 Task: Open a blank worksheet and write heading  Budget GuruAdd Categories in a column and its values below  'Housing, Transportation, Groceries, Utilities, Entertainment, Dining Out, Health, Miscellaneous, Savings & Total. 'Add Budgeted amount in next column and its values below  $1,500, $300, $400, $200, $150, $250, $100, $200, $500 & $4,600. Add Actual amountin next column and its values below   $1,400, $280, $420, $180, $170, $230, $120, $180, $520 & $4,500. Add Difference in next column and its values below  -$100, -$20, +$20, -$20, +$20, -$20, +$20, -$20, +$20 & -$100Save page Attendance Tracking Sheet
Action: Mouse moved to (140, 109)
Screenshot: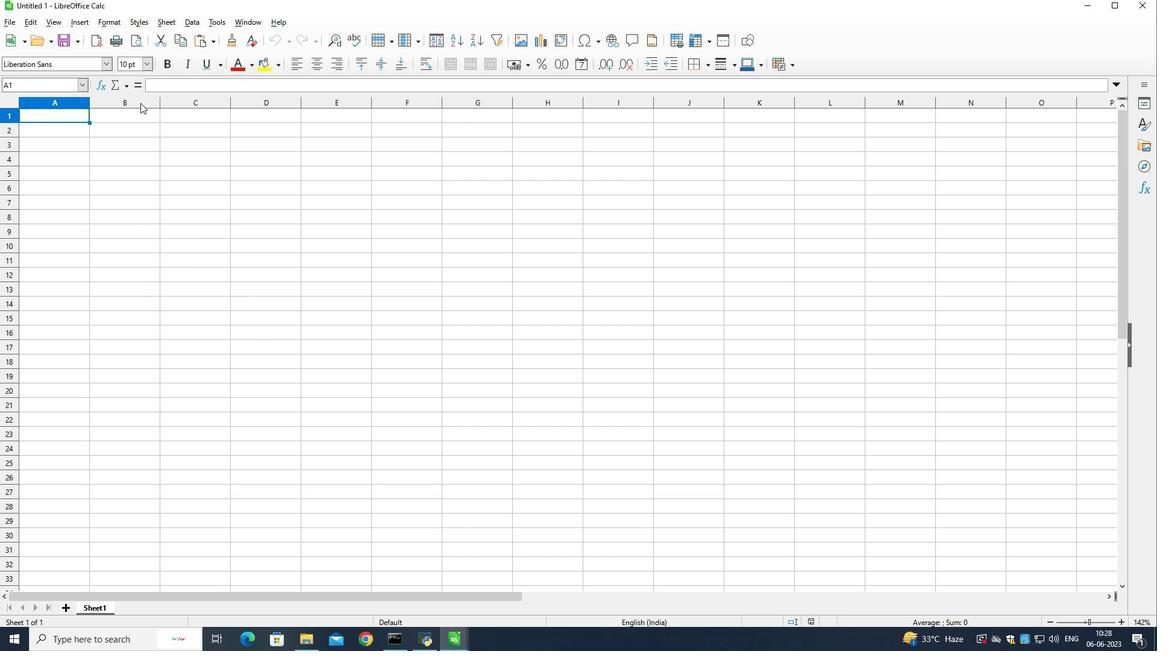 
Action: Mouse pressed left at (140, 109)
Screenshot: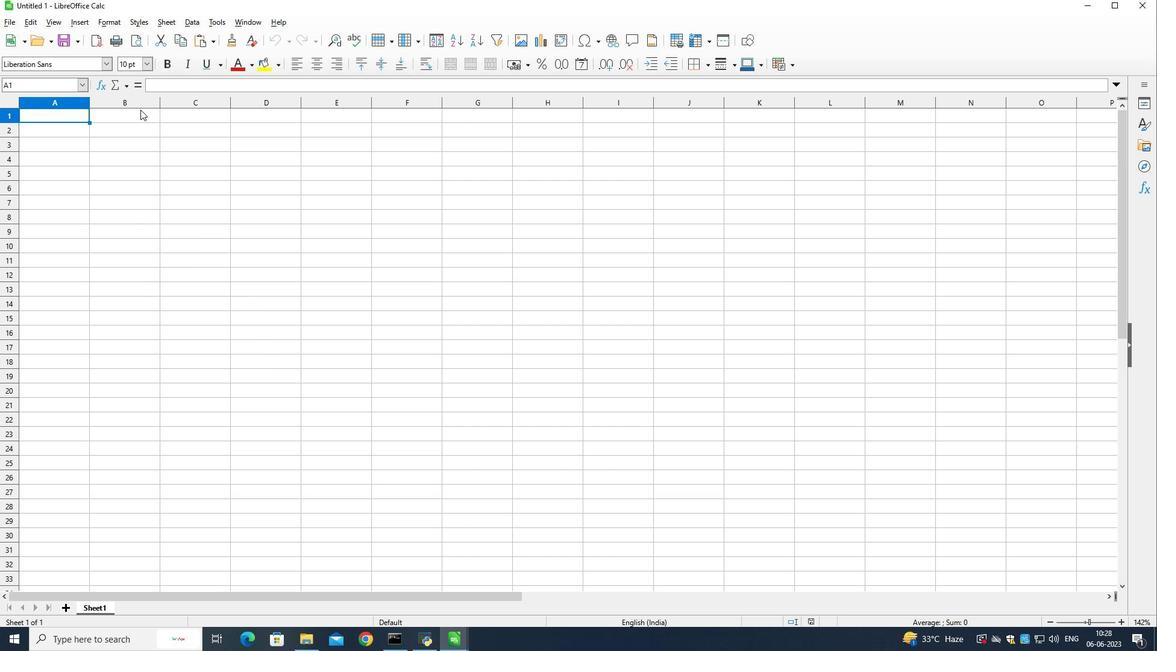 
Action: Mouse moved to (182, 203)
Screenshot: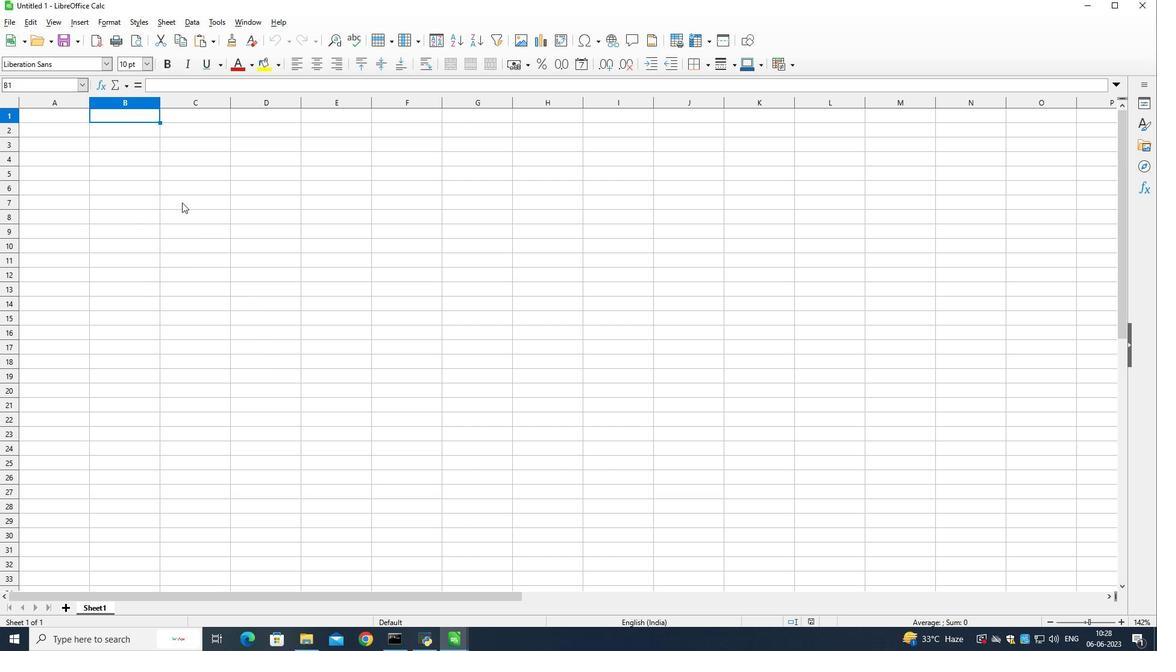 
Action: Key pressed <Key.shift>Budget<Key.space><Key.shift>Guru<Key.down><Key.left><Key.shift>Categories<Key.down><Key.shift>Housing<Key.down><Key.shift>Transportation<Key.down><Key.shift>Groceries<Key.down><Key.shift>Utilities<Key.down><Key.shift>Entertainment<Key.down><Key.shift><Key.shift>Dining<Key.space><Key.shift>Out<Key.down><Key.shift>Health<Key.down><Key.shift>Miscellaneous<Key.down><Key.shift>Saving<Key.down><Key.shift><Key.shift>Total
Screenshot: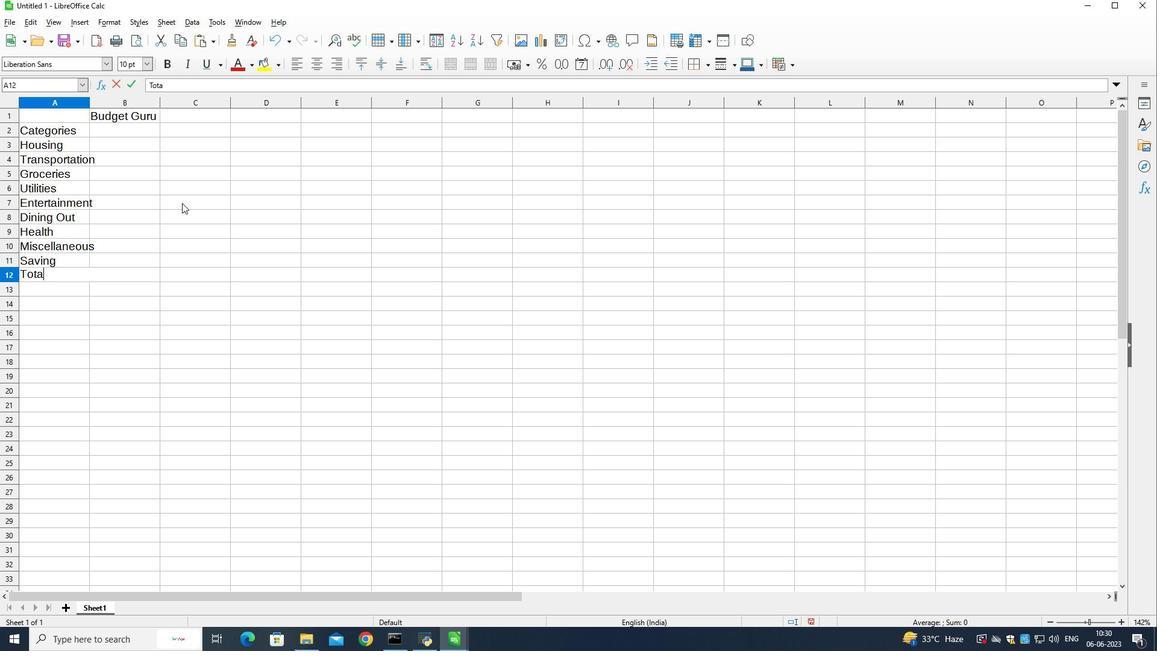
Action: Mouse moved to (49, 99)
Screenshot: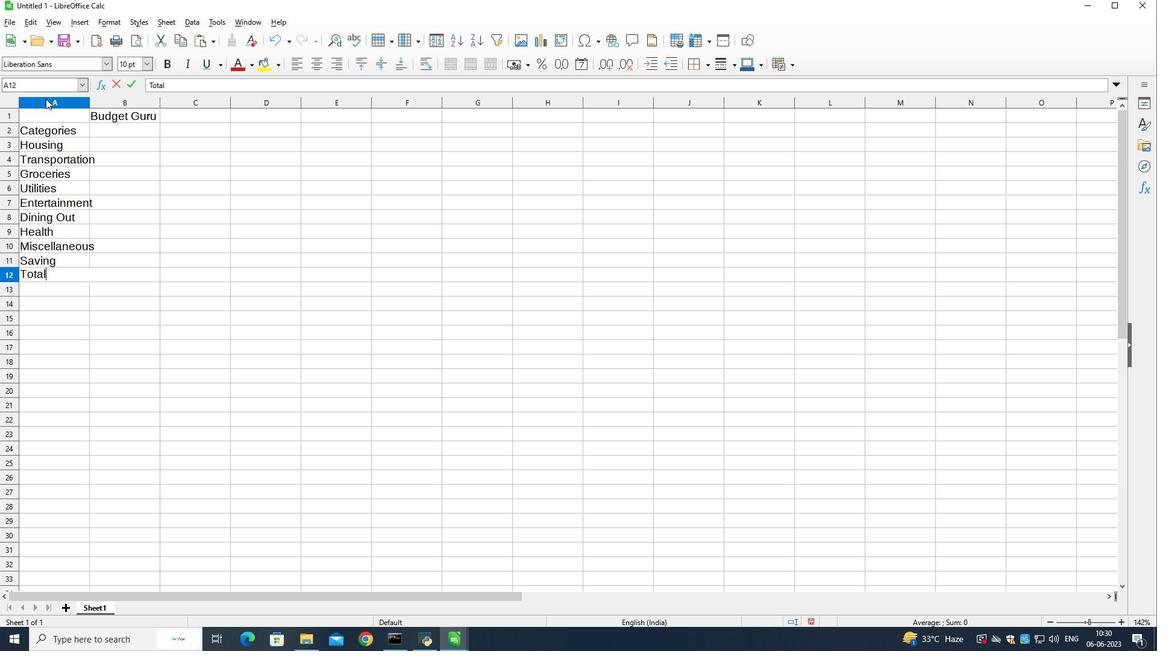 
Action: Mouse pressed left at (49, 99)
Screenshot: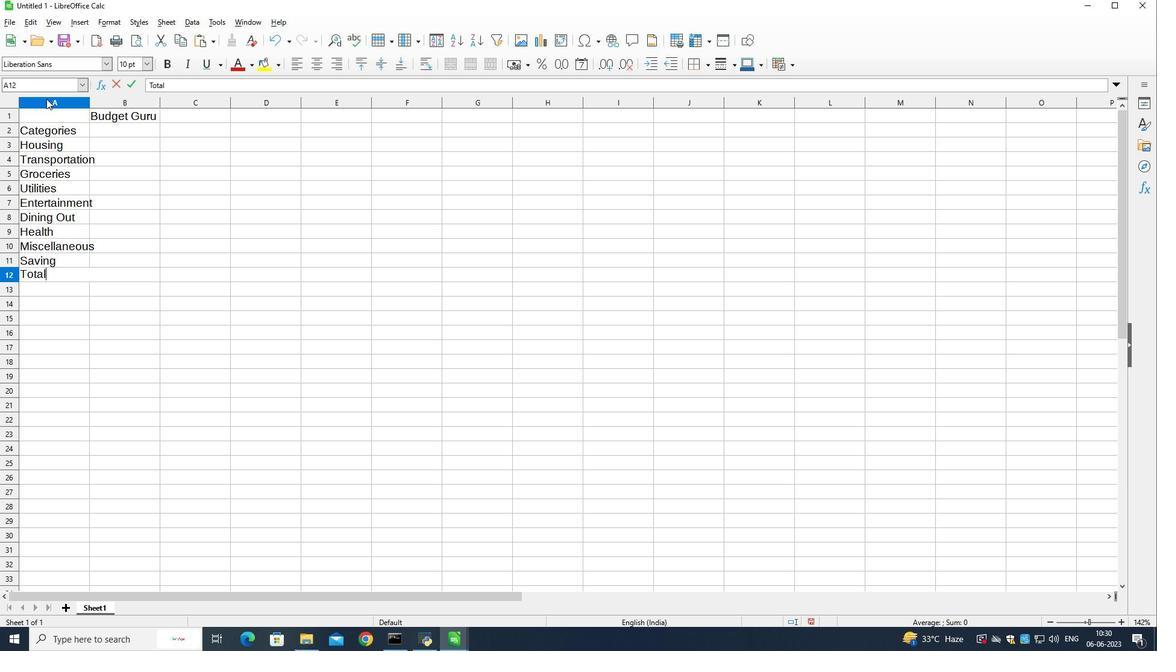 
Action: Mouse moved to (90, 101)
Screenshot: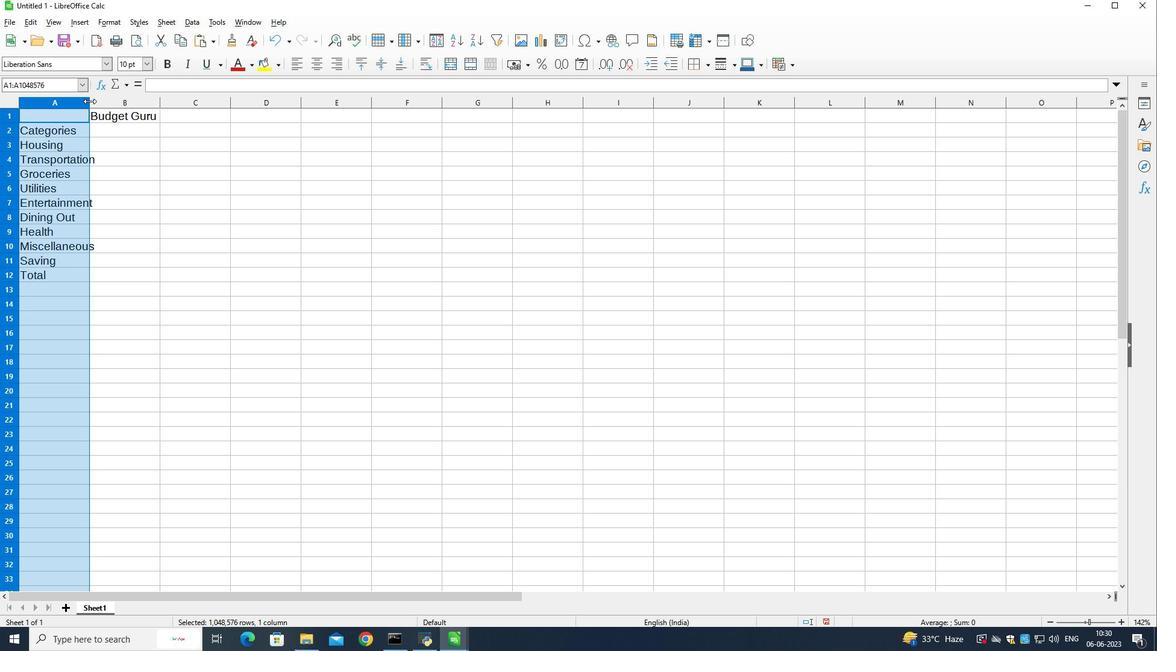 
Action: Mouse pressed left at (90, 101)
Screenshot: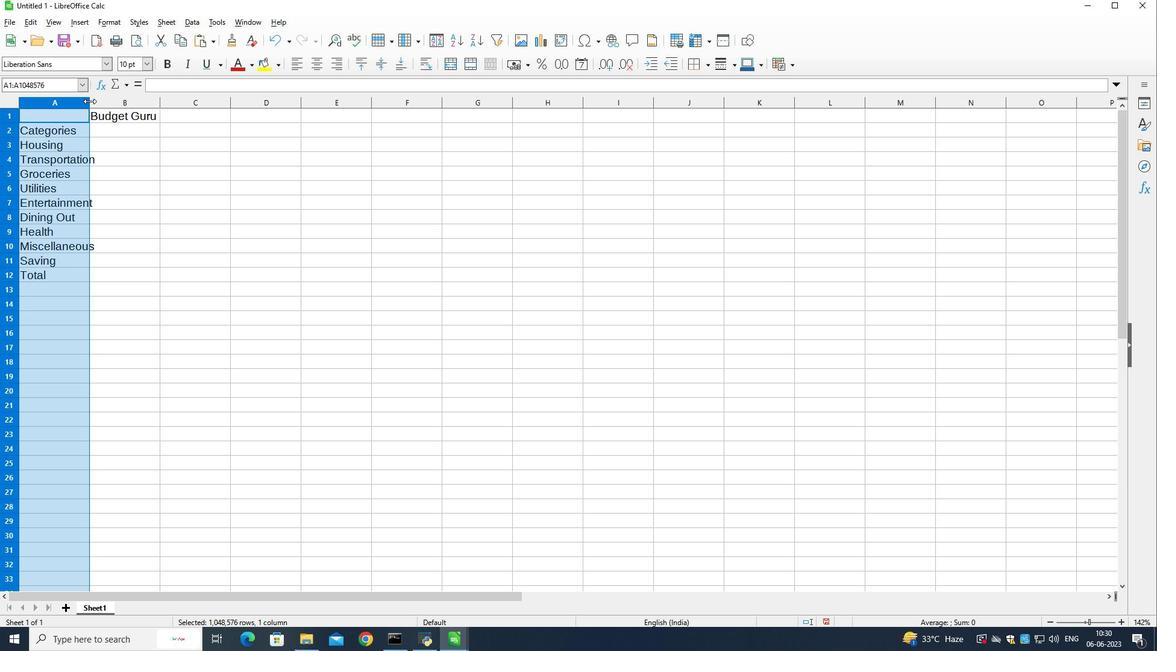 
Action: Mouse moved to (121, 133)
Screenshot: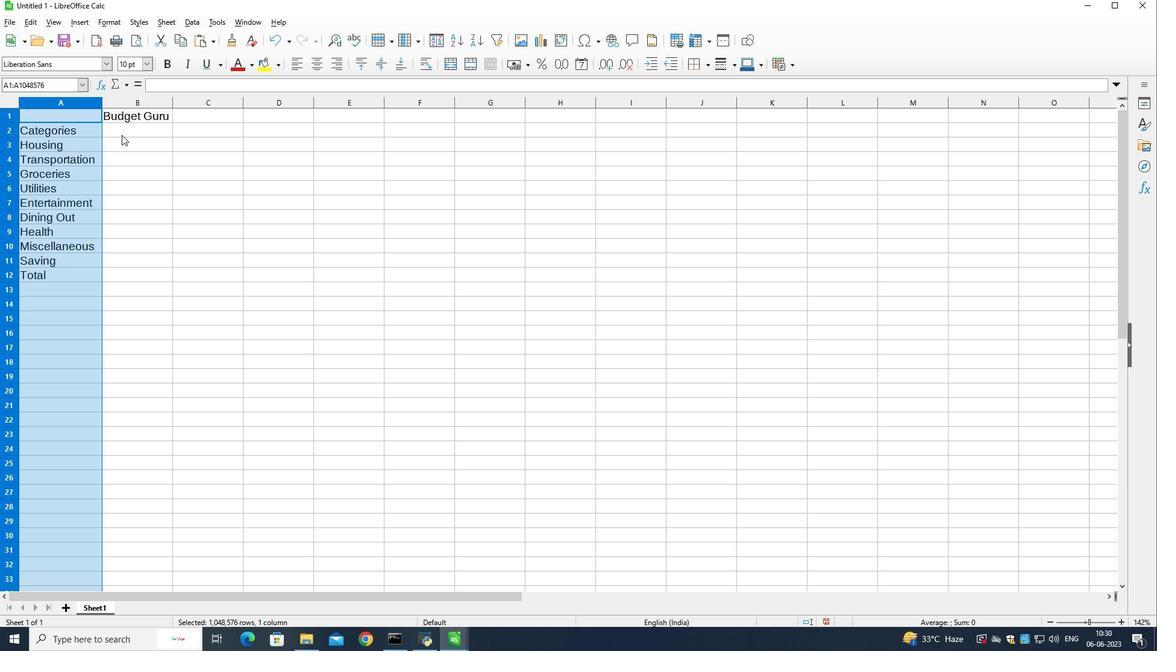 
Action: Mouse pressed left at (121, 133)
Screenshot: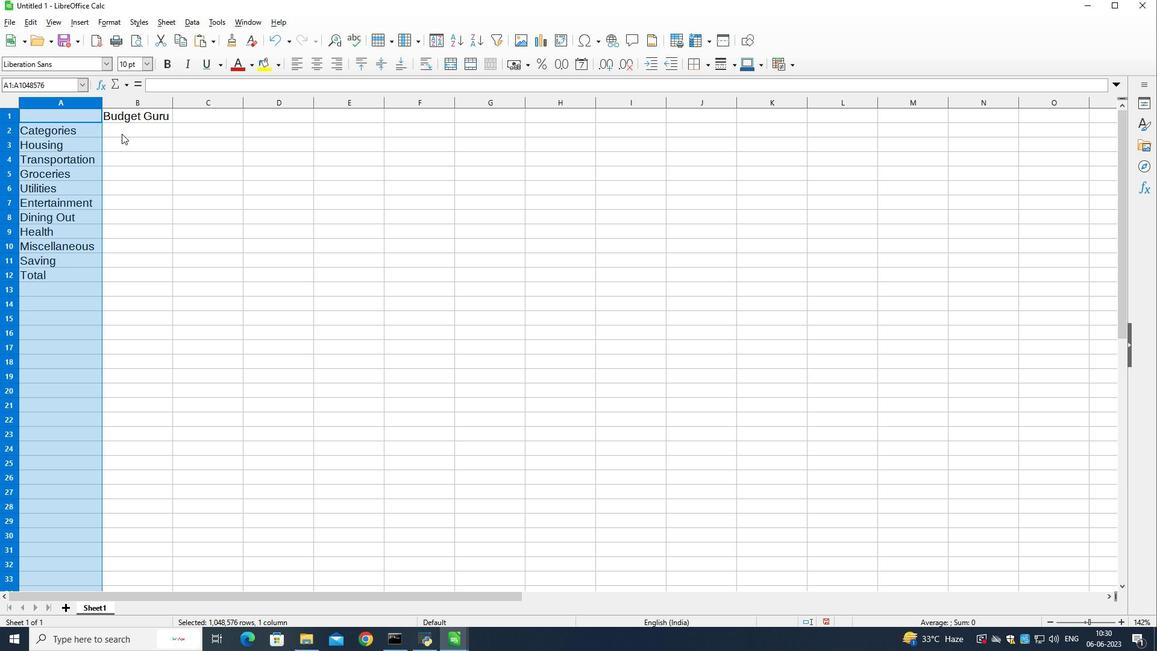 
Action: Mouse moved to (332, 259)
Screenshot: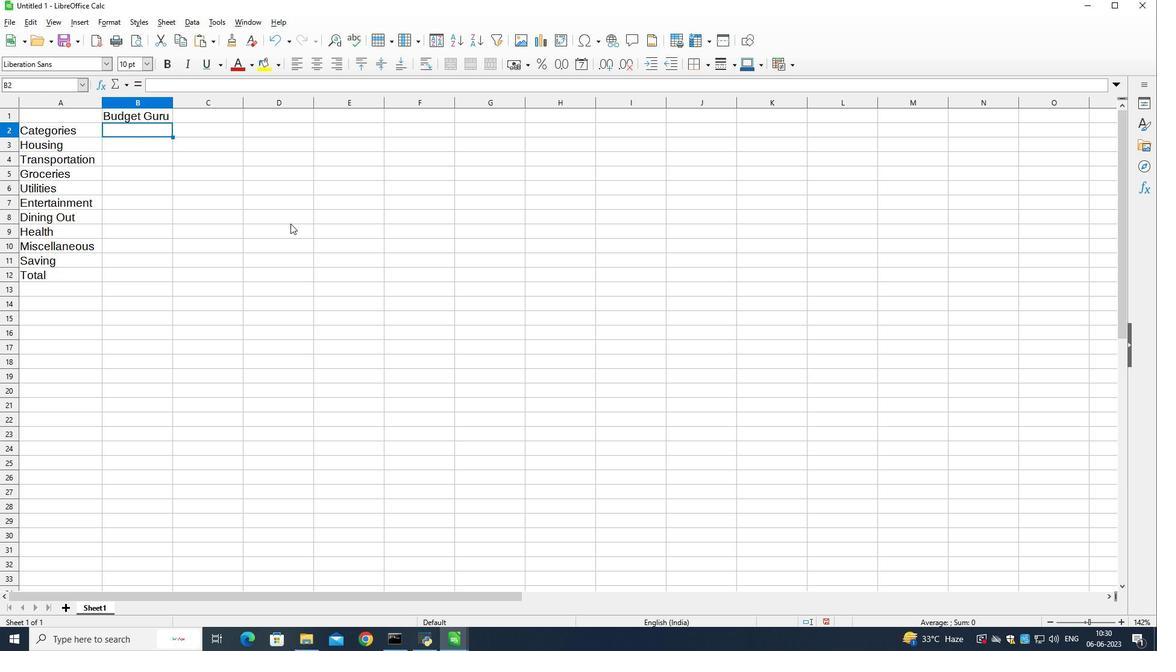 
Action: Key pressed <Key.shift>Budgeted<Key.space><Key.shift>Amount<Key.down><Key.shift><Key.shift><Key.shift><Key.shift>$1500<Key.down><Key.shift>$300<Key.down><Key.shift>$400<Key.down><Key.shift>$200<Key.down><Key.shift>$150<Key.backspace><Key.down><Key.shift>$100<Key.down><Key.shift>$200<Key.down><Key.shift>$500<Key.down><Key.shift>$4600<Key.backspace><Key.backspace><Key.backspace><Key.backspace>500<Key.down><Key.shift>$4600
Screenshot: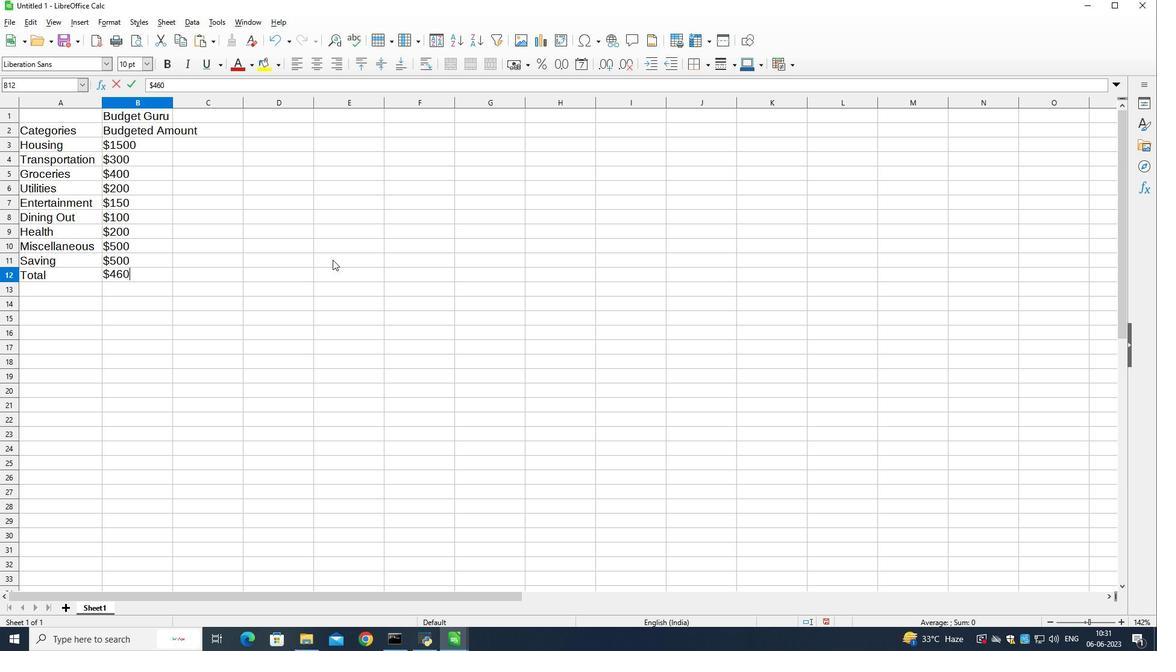 
Action: Mouse moved to (141, 213)
Screenshot: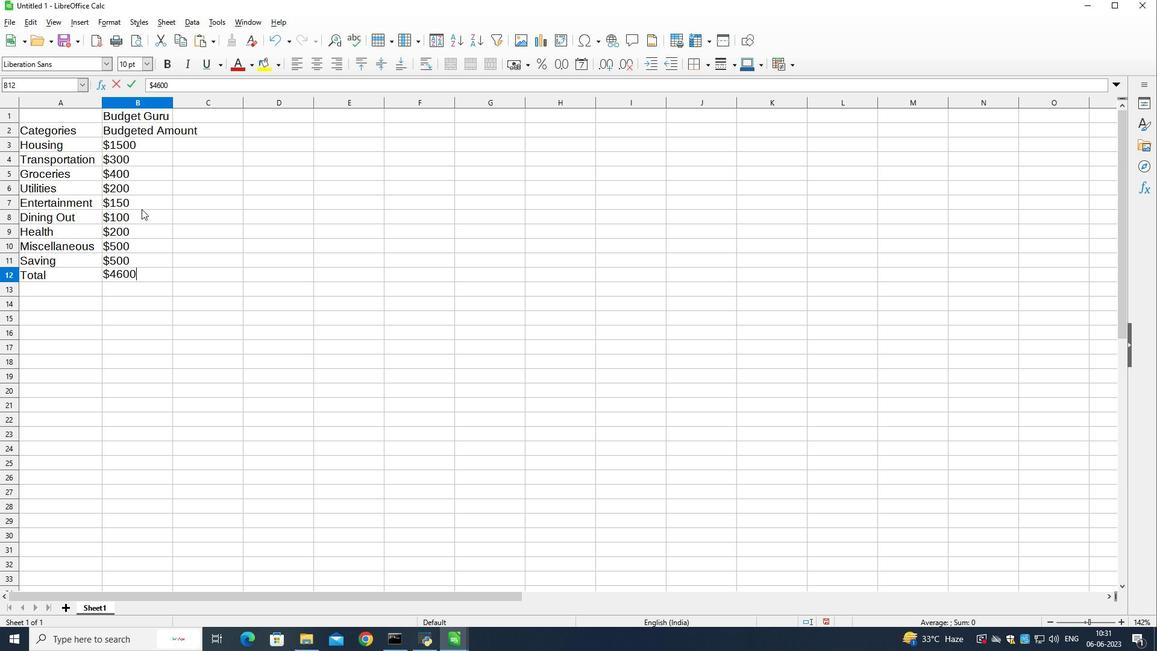 
Action: Mouse pressed left at (141, 213)
Screenshot: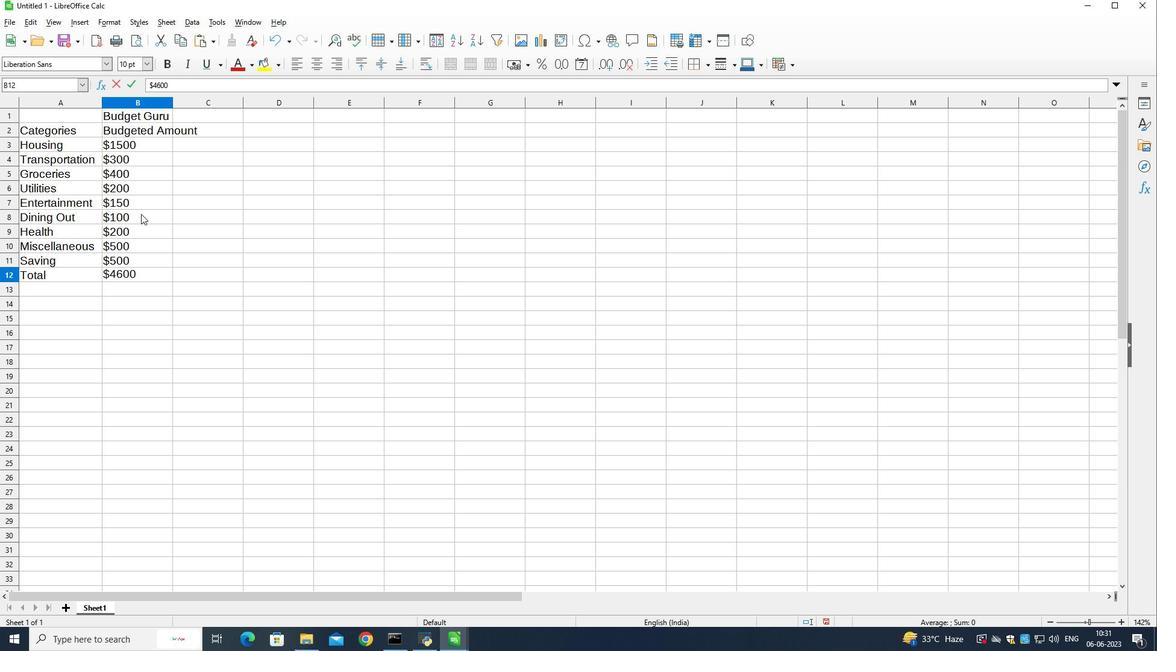 
Action: Mouse pressed left at (141, 213)
Screenshot: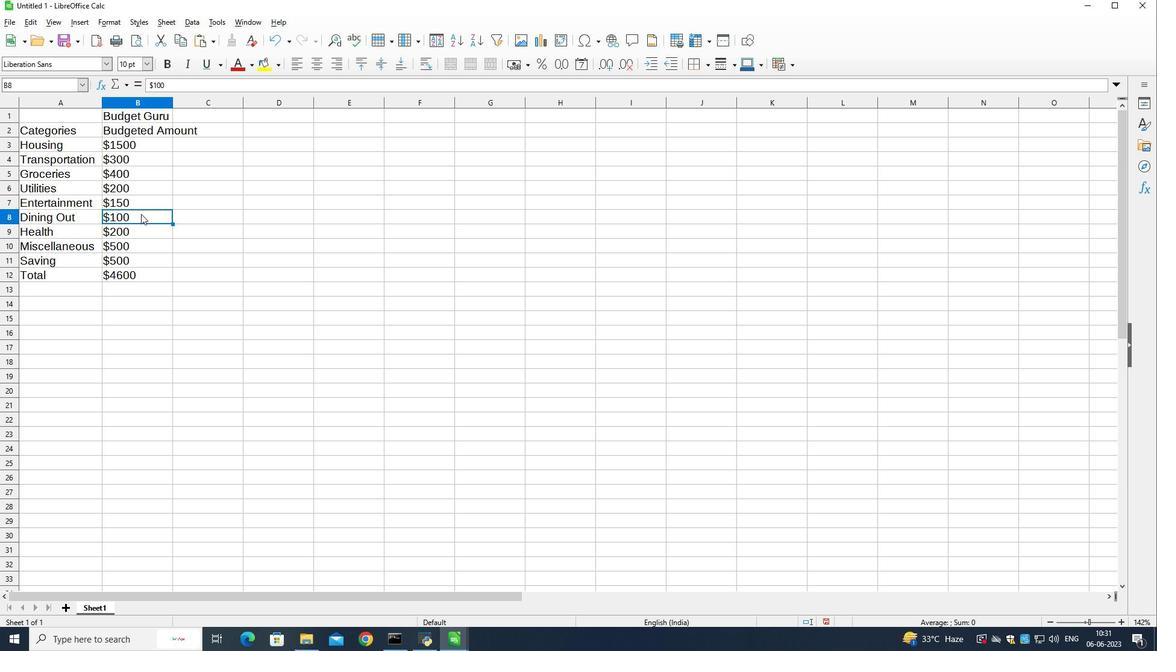 
Action: Mouse pressed left at (141, 213)
Screenshot: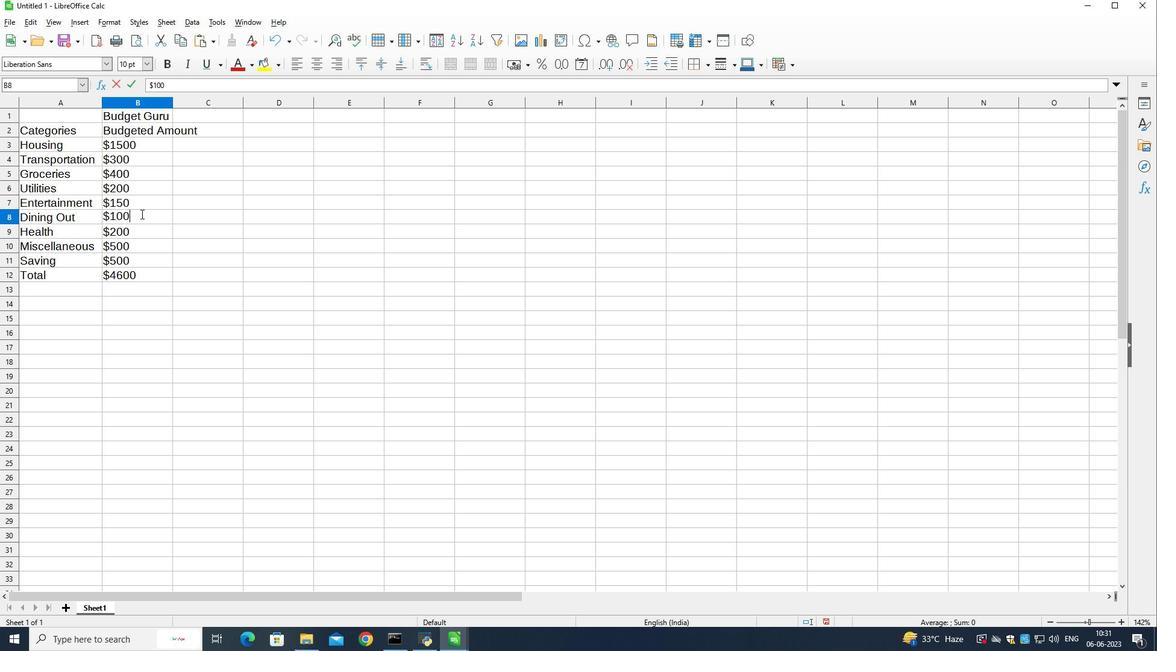 
Action: Mouse pressed left at (141, 213)
Screenshot: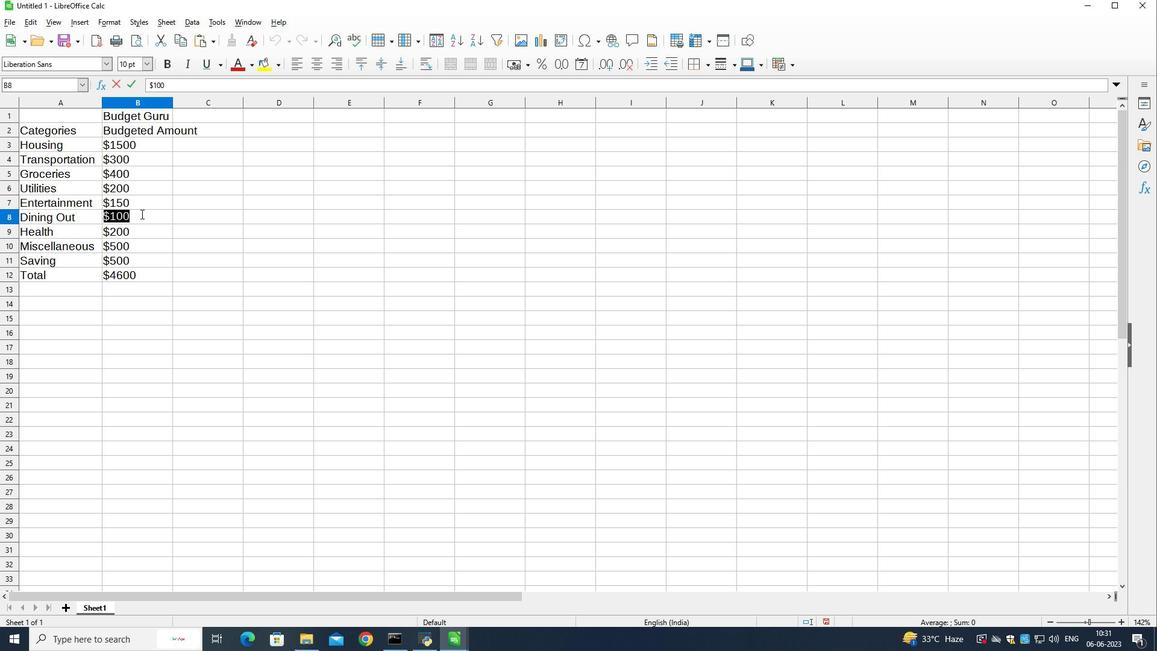 
Action: Key pressed <Key.backspace><Key.backspace><Key.backspace>5<Key.backspace>250
Screenshot: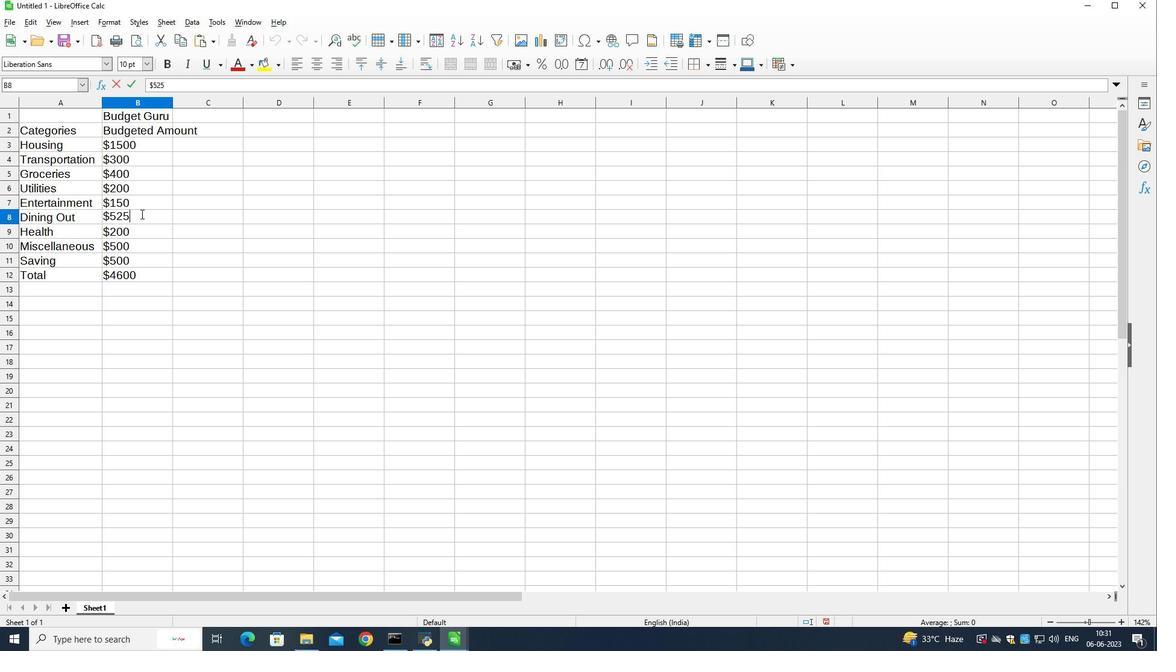 
Action: Mouse moved to (135, 231)
Screenshot: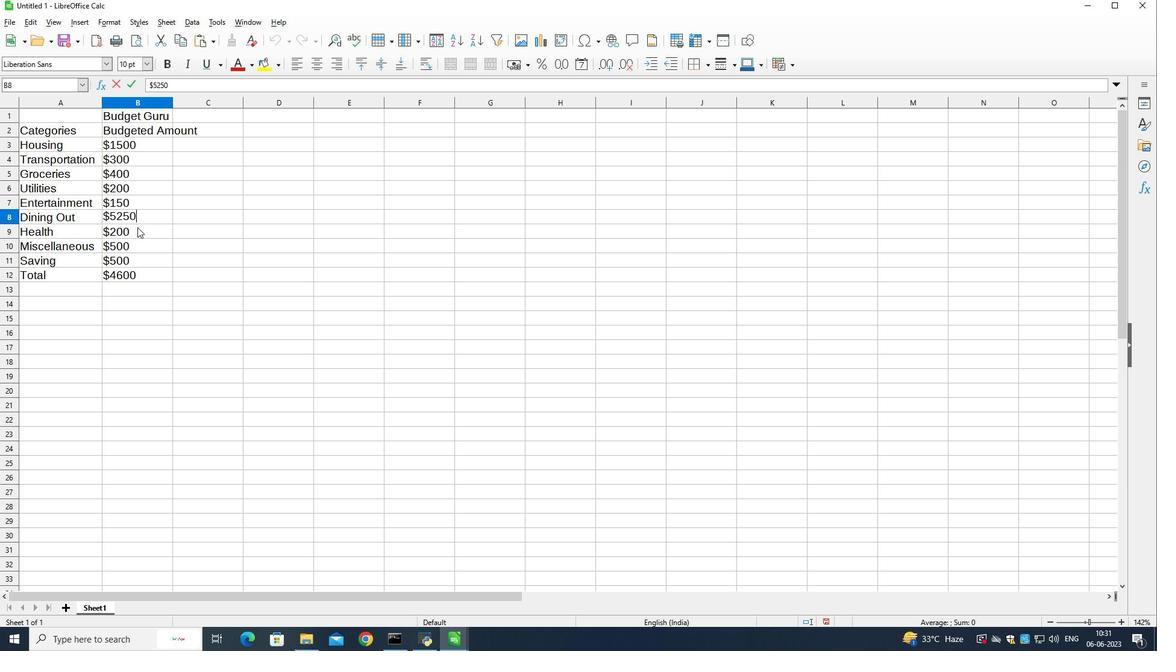 
Action: Mouse pressed left at (135, 231)
Screenshot: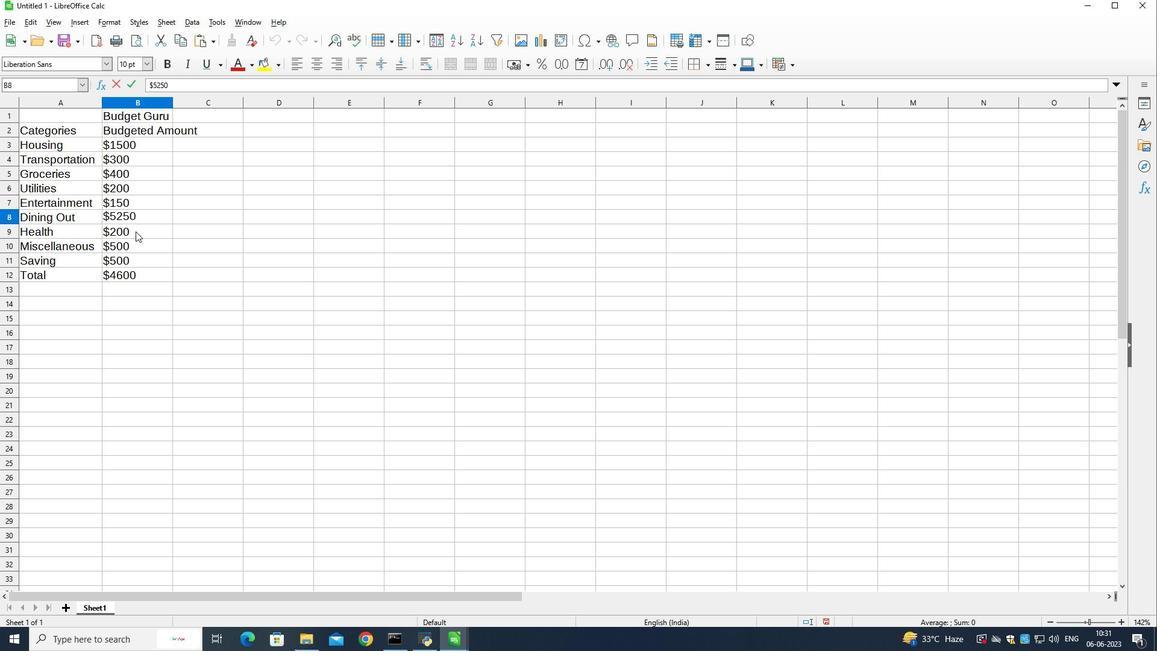 
Action: Mouse pressed left at (135, 231)
Screenshot: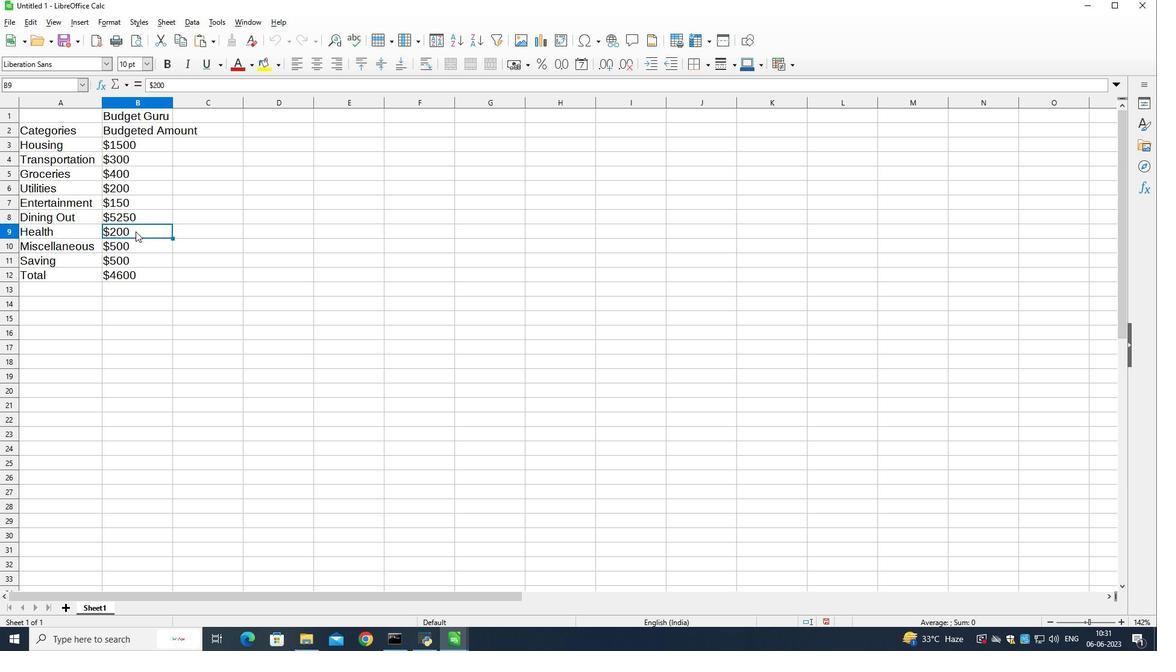 
Action: Mouse pressed left at (135, 231)
Screenshot: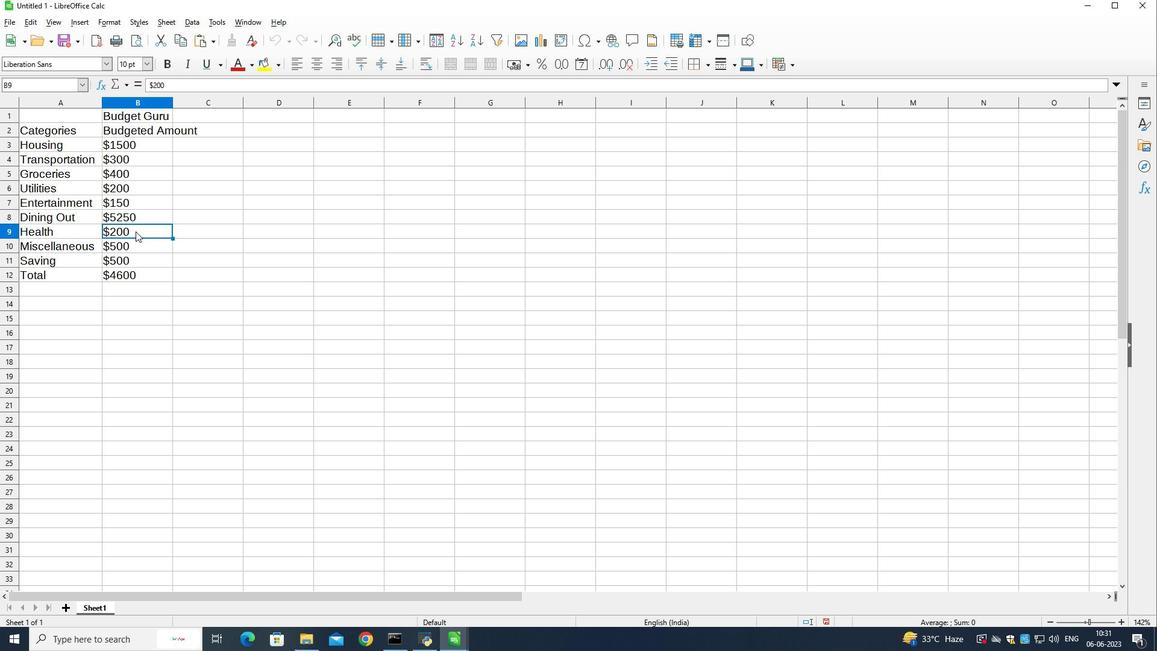 
Action: Mouse pressed left at (135, 231)
Screenshot: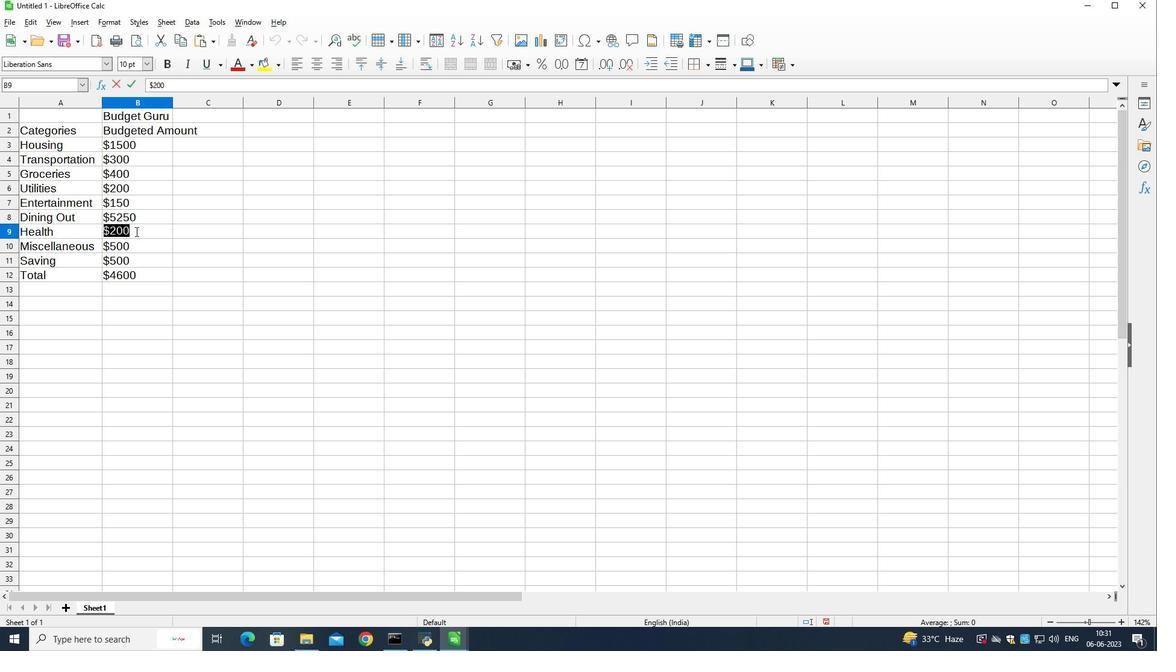 
Action: Key pressed <Key.left><Key.left><Key.backspace>1
Screenshot: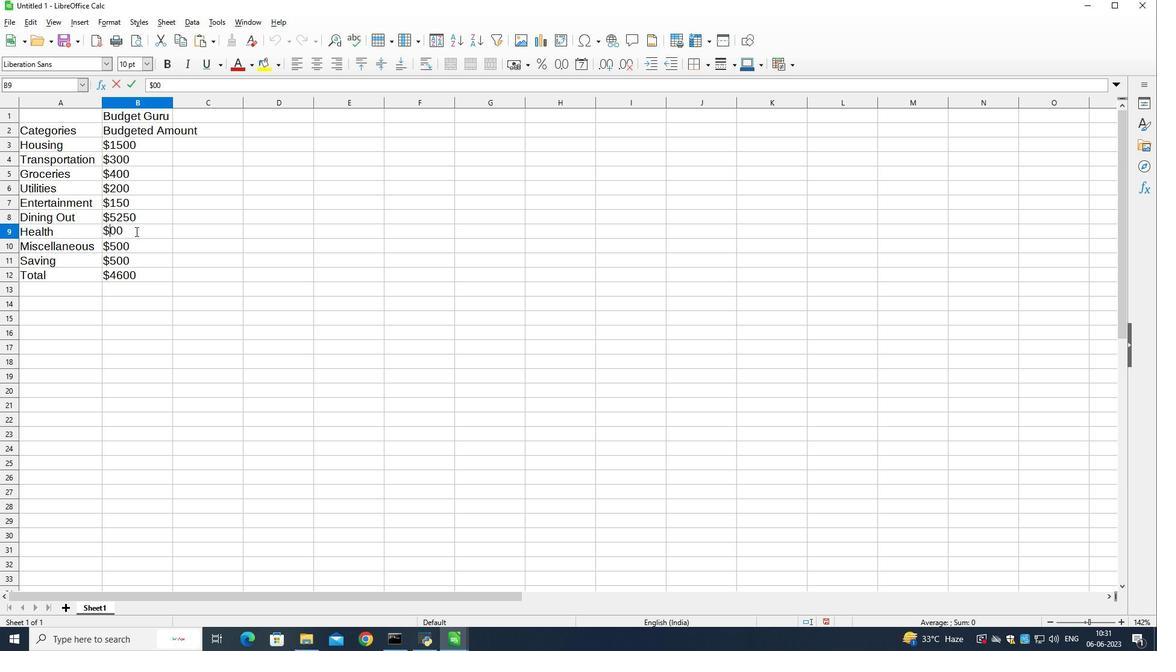 
Action: Mouse moved to (144, 242)
Screenshot: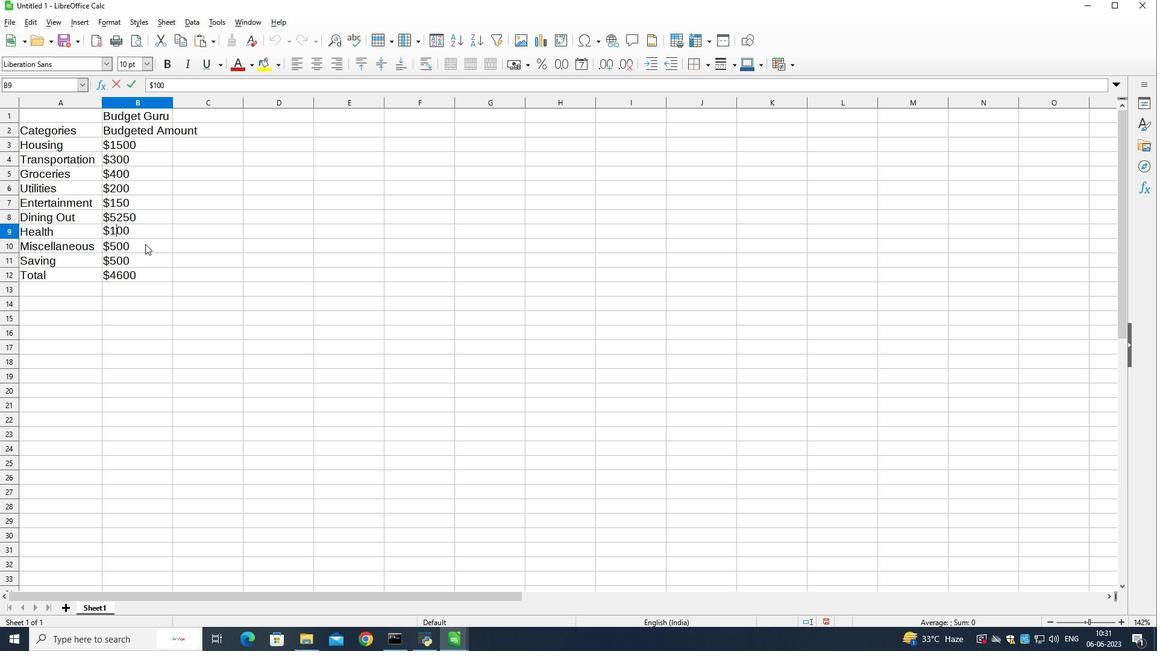 
Action: Mouse pressed left at (144, 242)
Screenshot: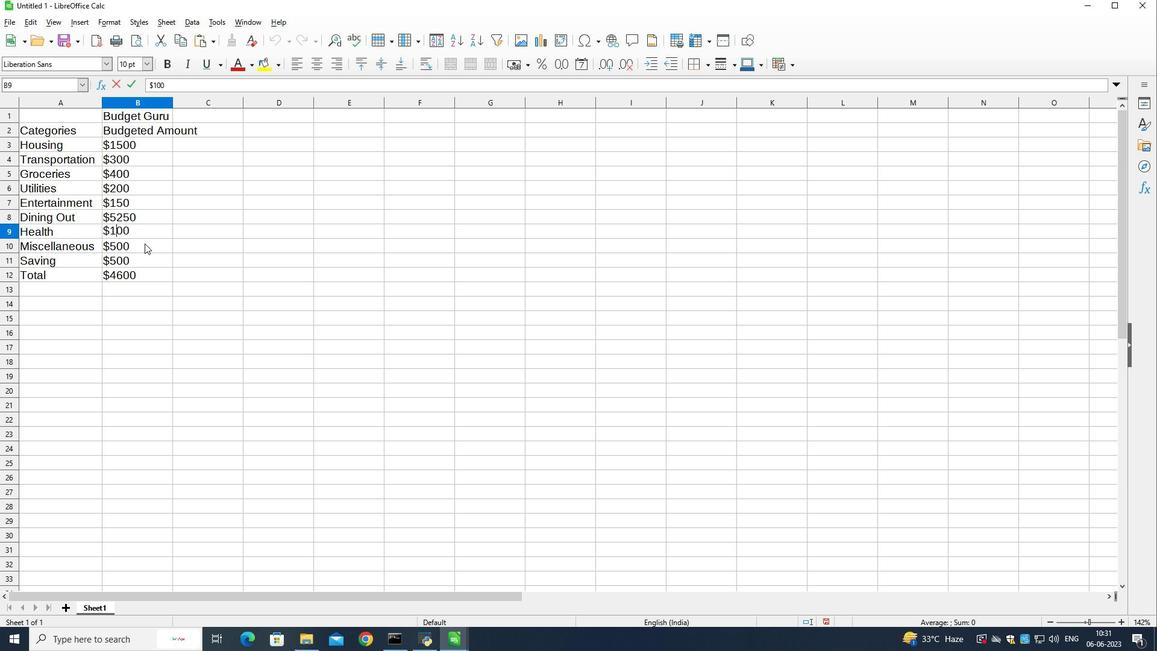 
Action: Mouse pressed left at (144, 242)
Screenshot: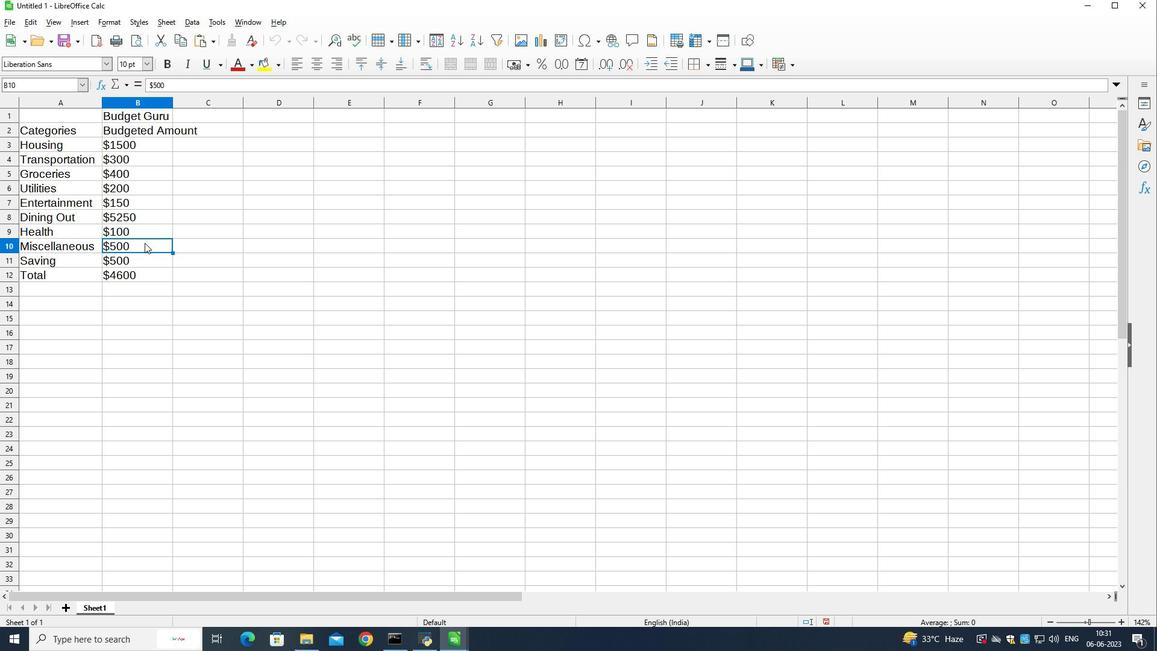 
Action: Mouse pressed left at (144, 242)
Screenshot: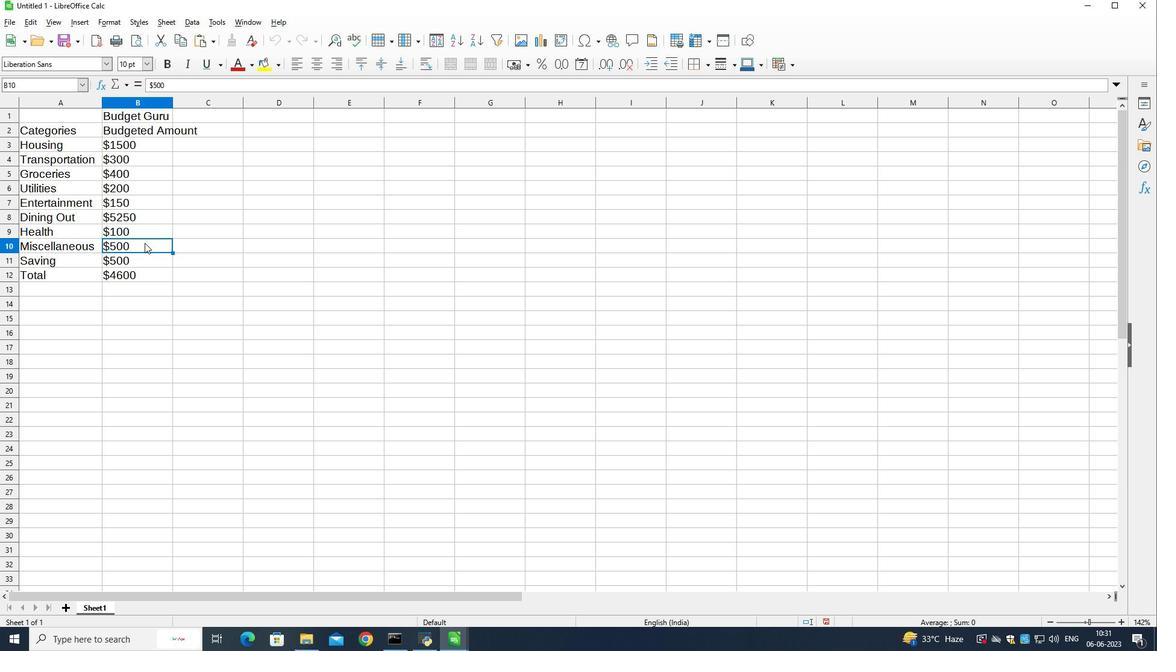 
Action: Mouse moved to (142, 242)
Screenshot: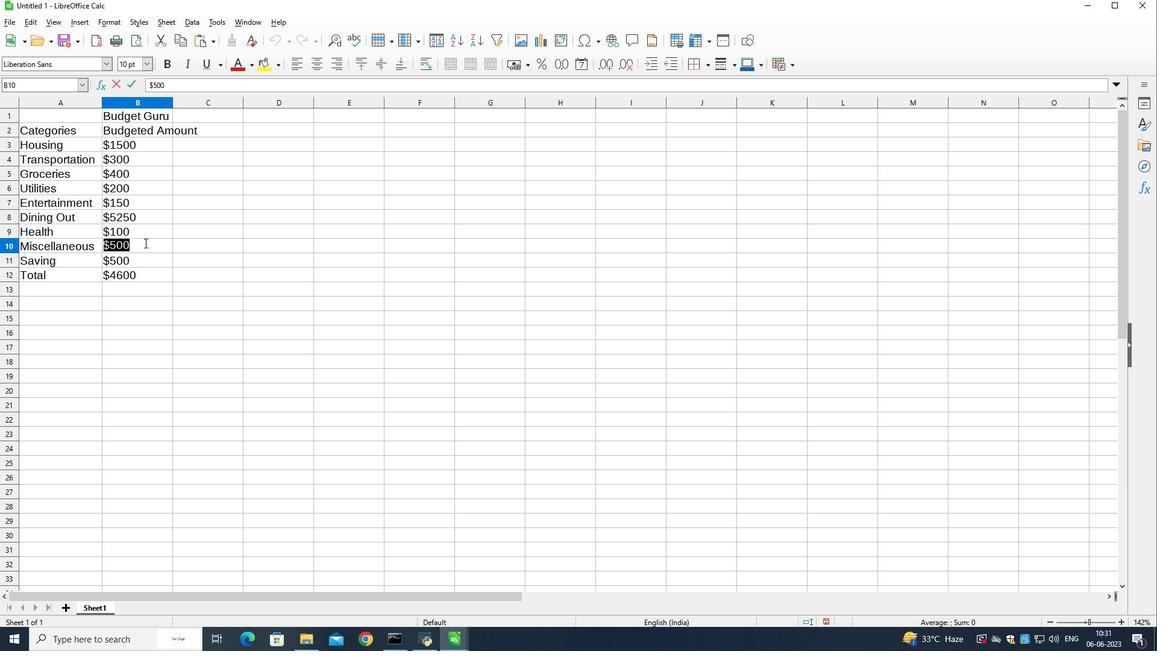 
Action: Mouse pressed left at (142, 242)
Screenshot: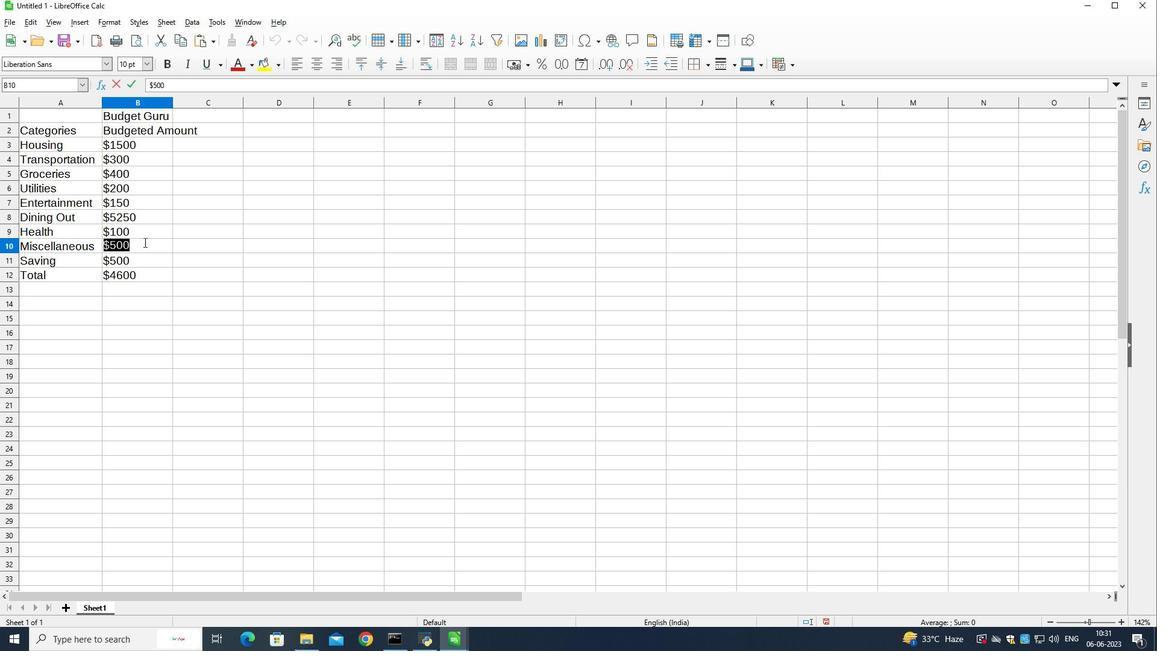 
Action: Key pressed <Key.left><Key.left><Key.backspace>2
Screenshot: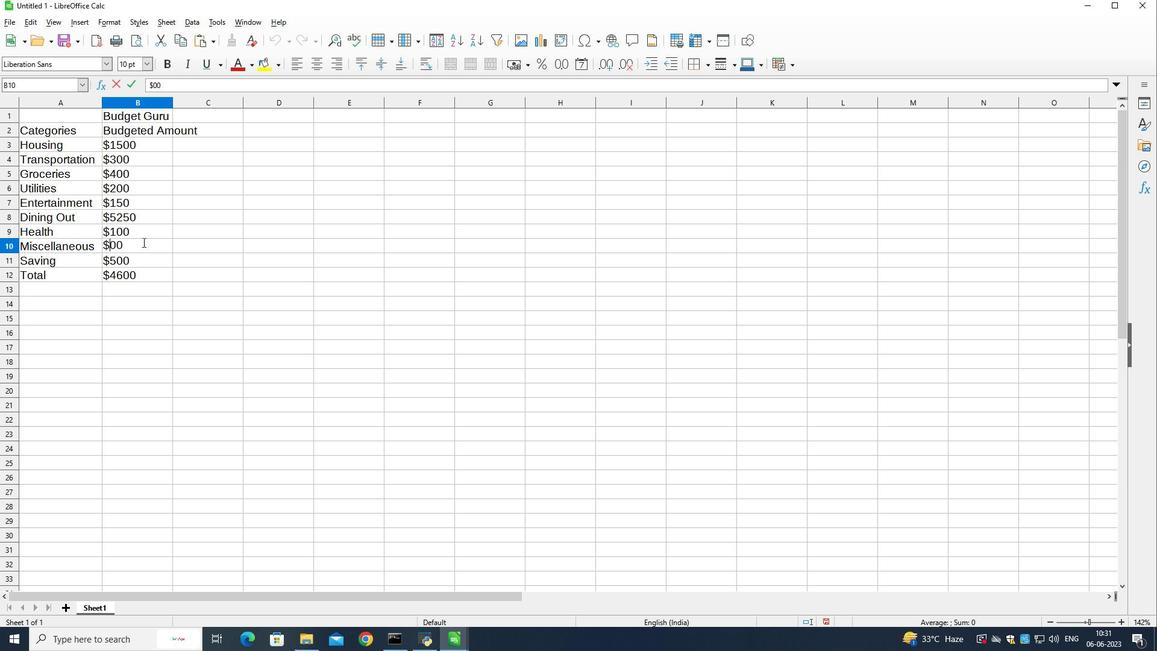 
Action: Mouse moved to (147, 98)
Screenshot: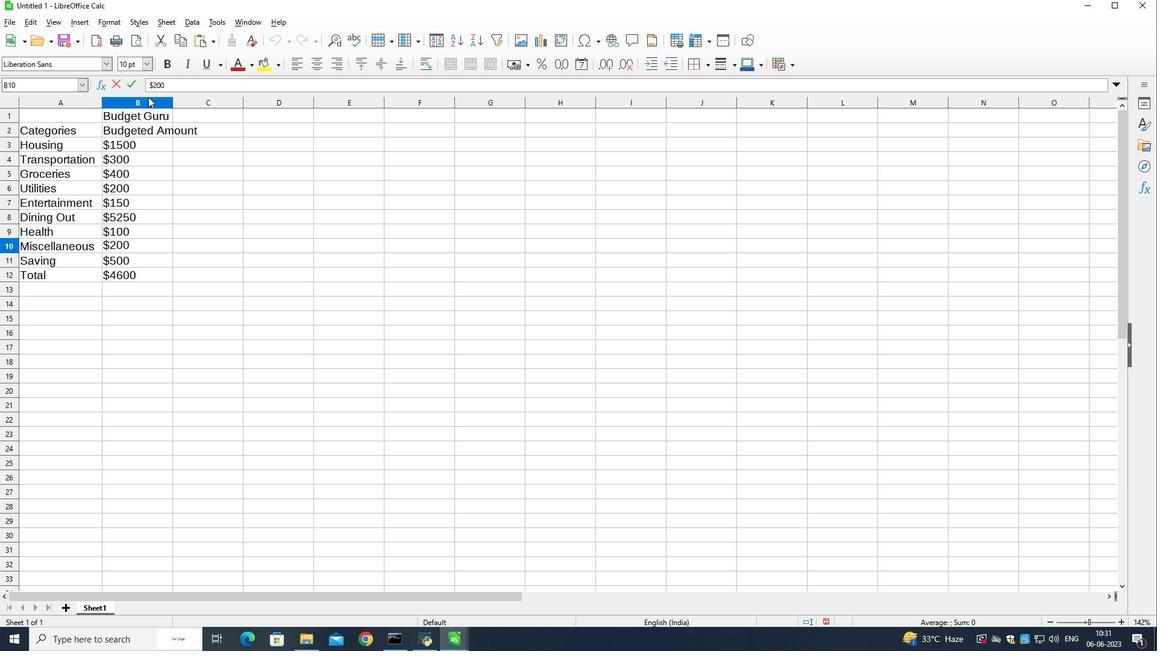 
Action: Mouse pressed left at (147, 98)
Screenshot: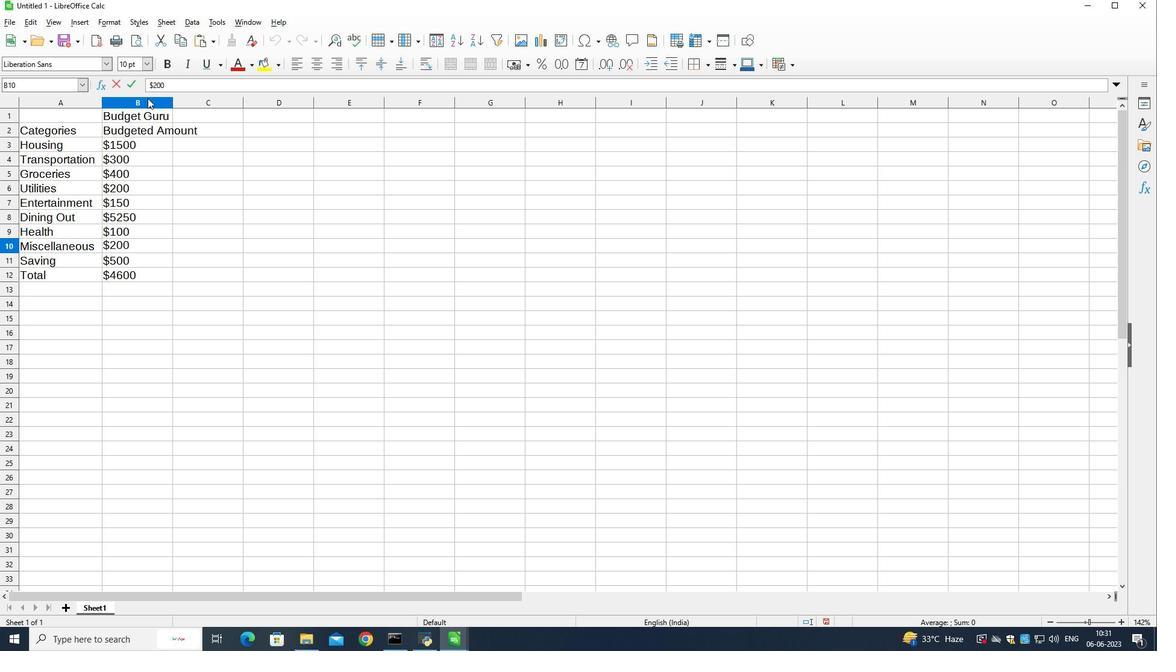 
Action: Mouse moved to (171, 100)
Screenshot: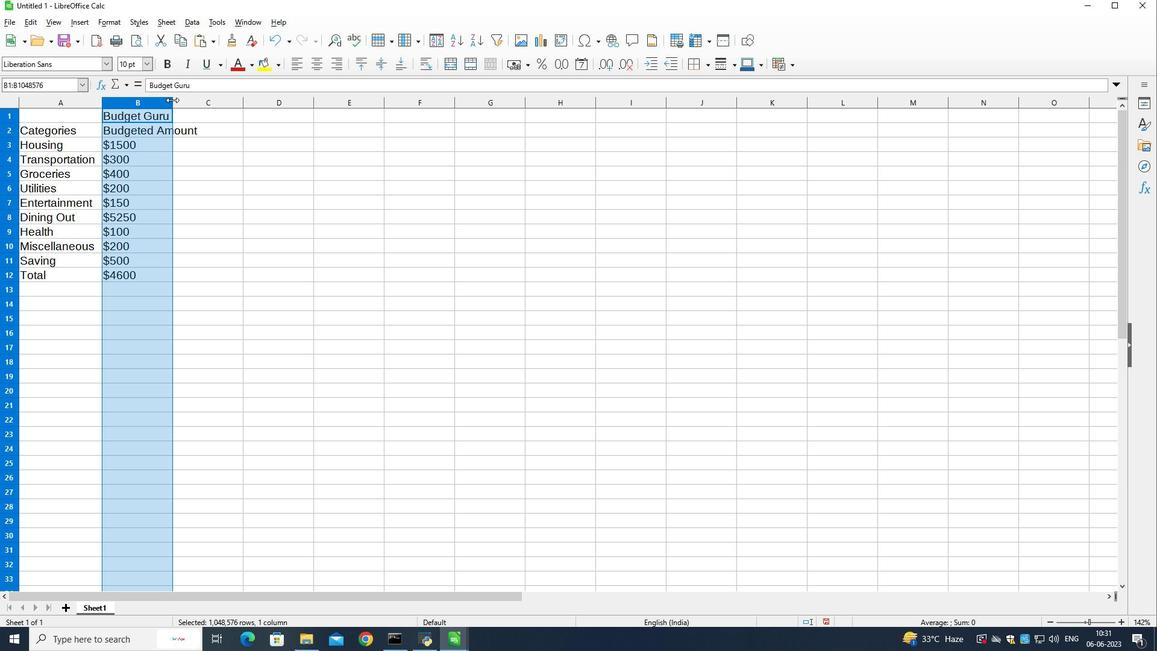 
Action: Mouse pressed left at (171, 100)
Screenshot: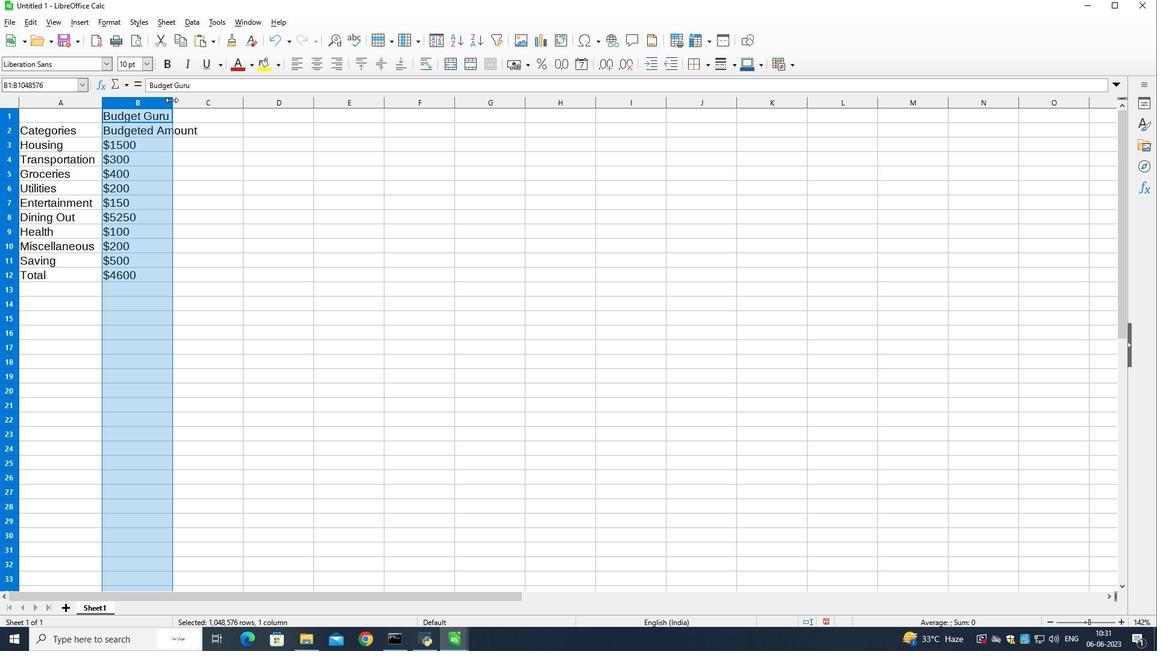 
Action: Mouse moved to (215, 132)
Screenshot: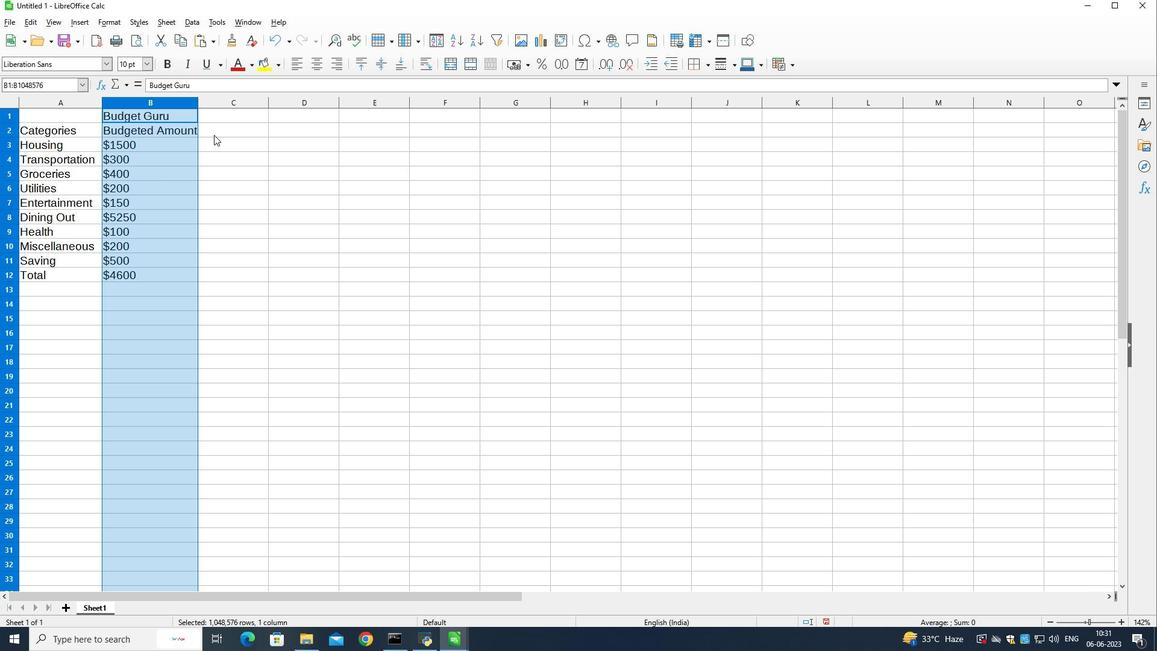 
Action: Mouse pressed left at (215, 132)
Screenshot: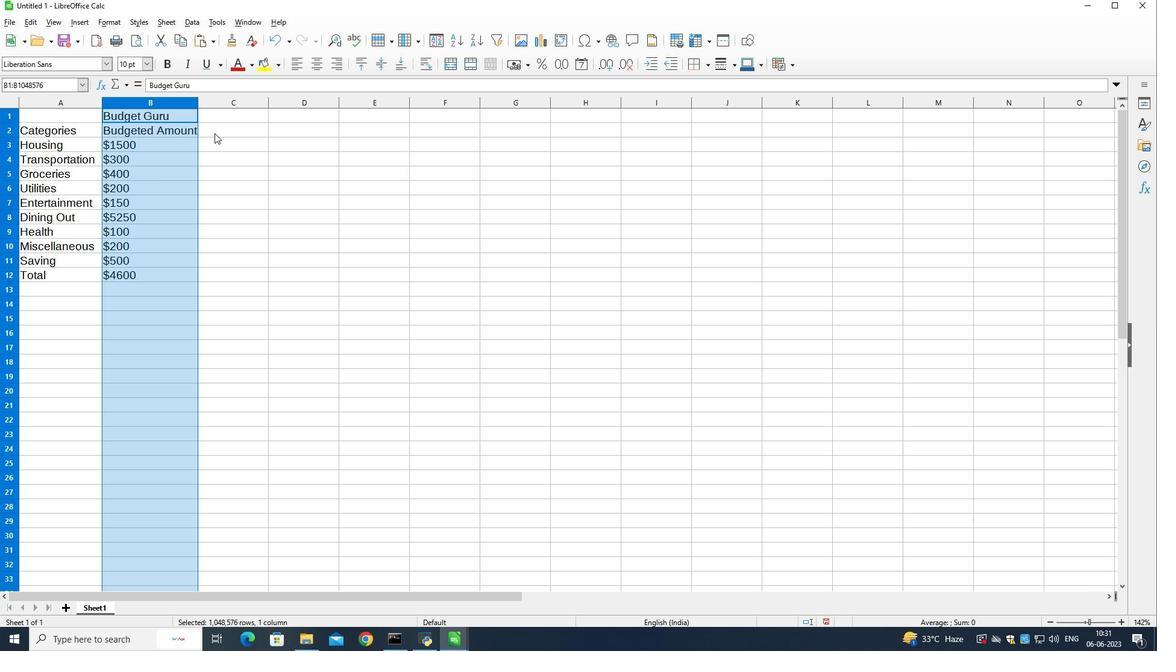 
Action: Mouse moved to (417, 230)
Screenshot: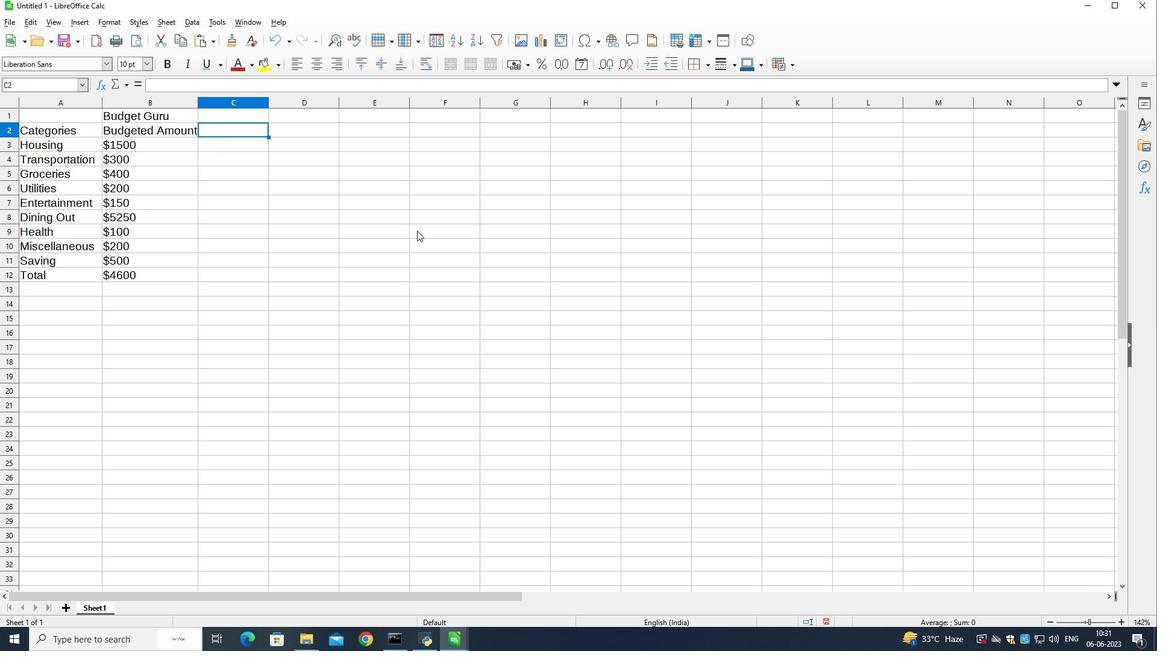 
Action: Key pressed <Key.shift>Actual<Key.space><Key.shift>AMount<Key.down><Key.shift><Key.shift><Key.shift><Key.shift><Key.shift>$1400<Key.down><Key.shift>$280<Key.down><Key.shift>$420<Key.down><Key.shift>$180<Key.down><Key.shift>$170<Key.down><Key.shift>$230<Key.down><Key.shift>$120<Key.down><Key.shift>$180<Key.down><Key.shift>$520<Key.down><Key.shift>$4500
Screenshot: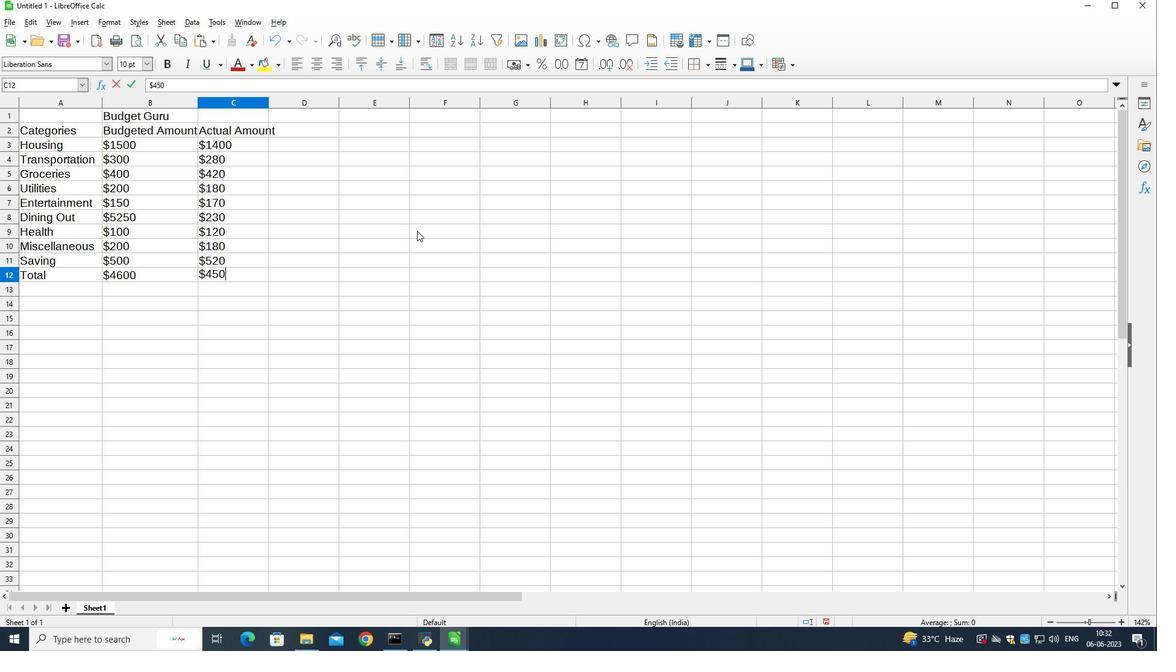 
Action: Mouse moved to (241, 99)
Screenshot: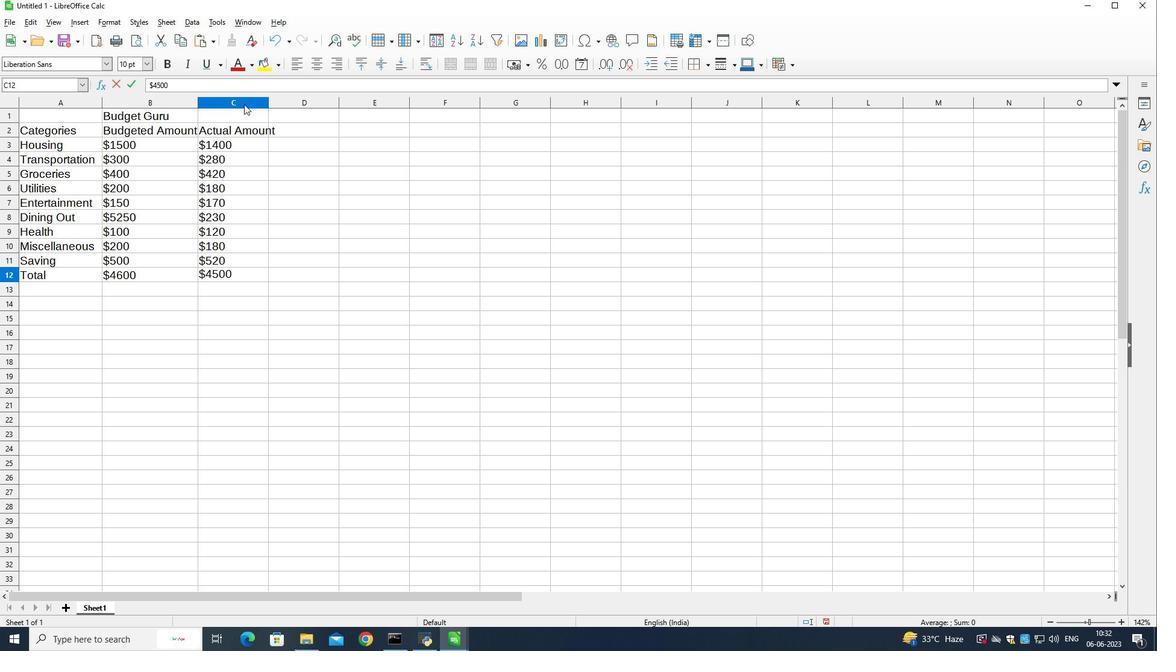 
Action: Mouse pressed left at (241, 99)
Screenshot: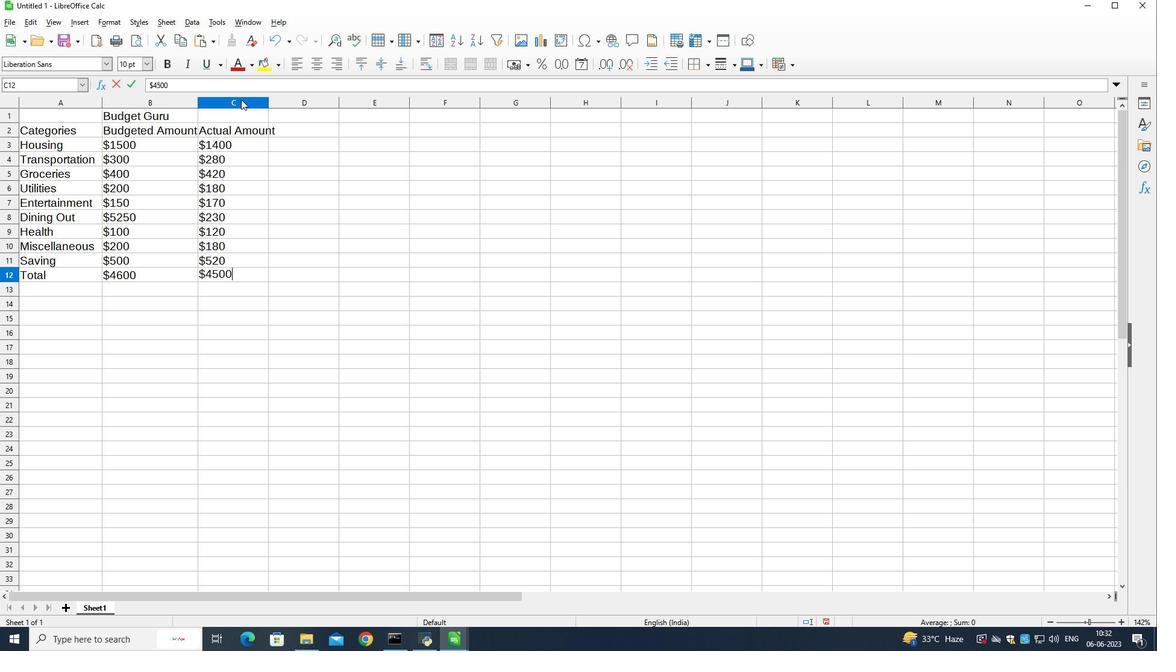 
Action: Mouse moved to (269, 101)
Screenshot: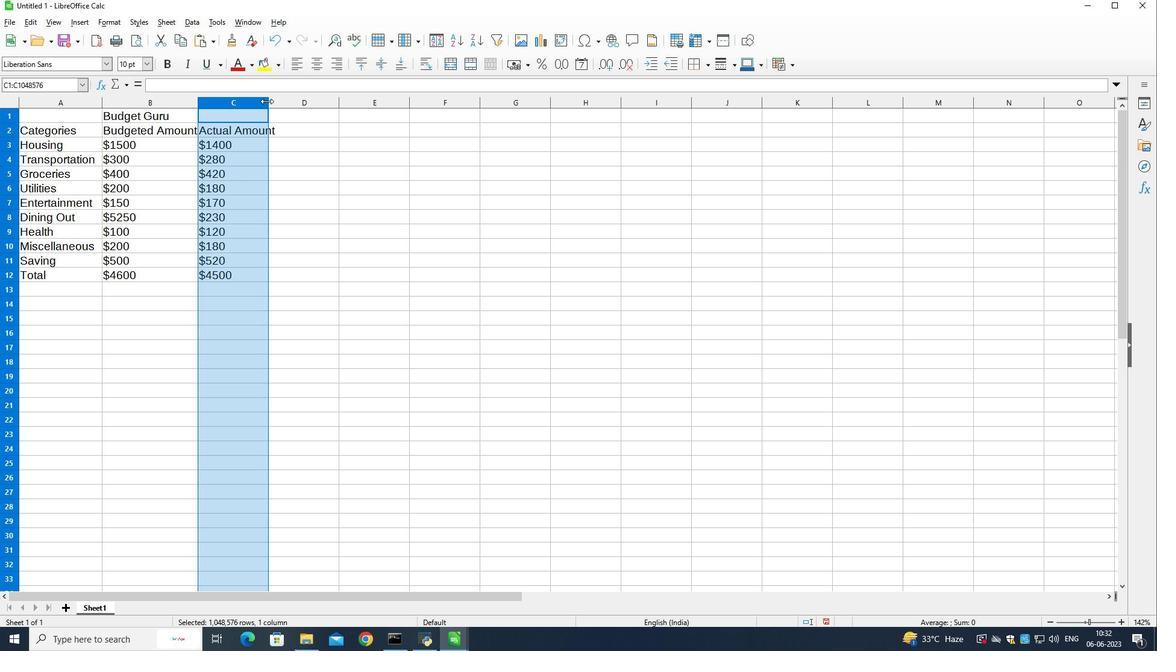 
Action: Mouse pressed left at (269, 101)
Screenshot: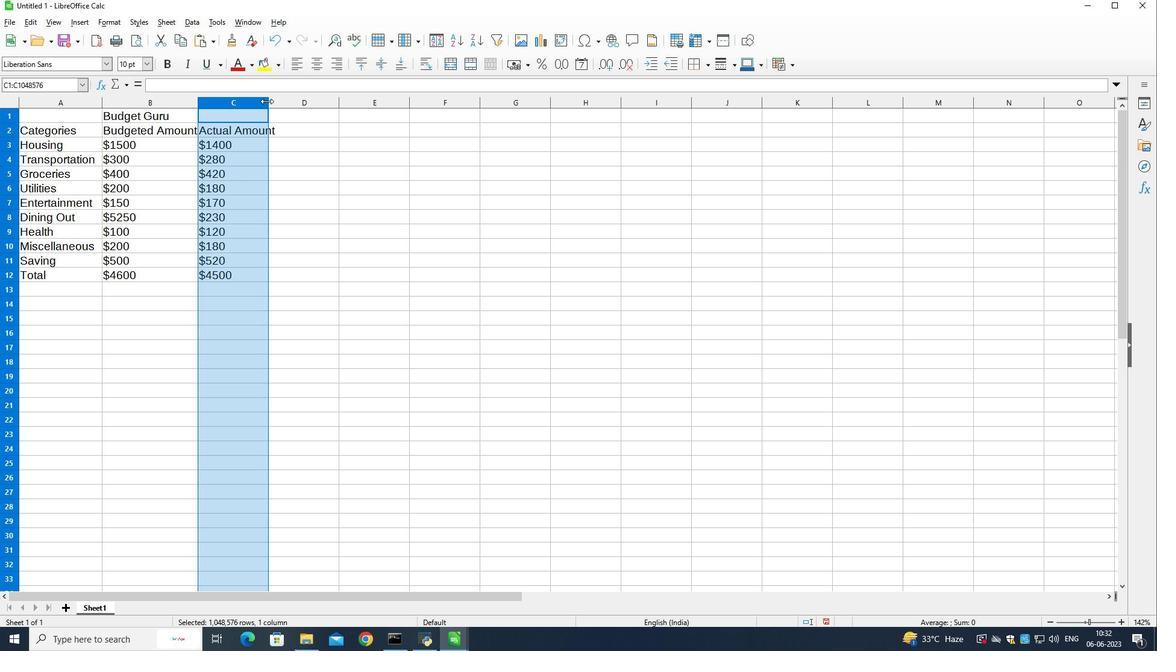 
Action: Mouse moved to (296, 128)
Screenshot: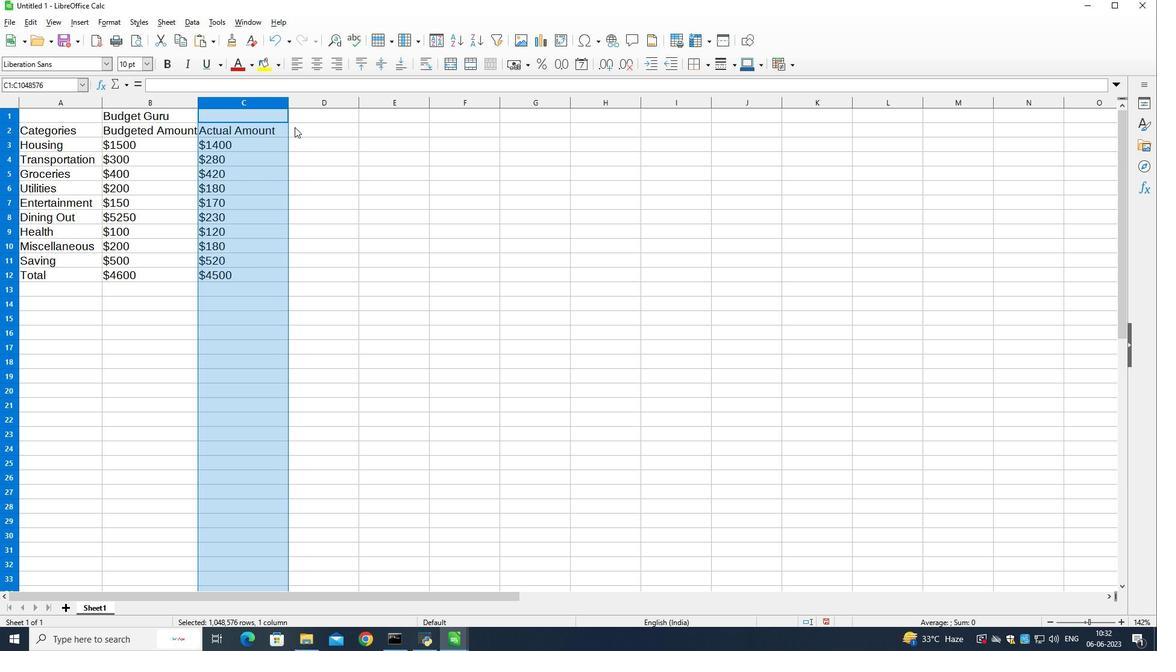 
Action: Mouse pressed left at (296, 128)
Screenshot: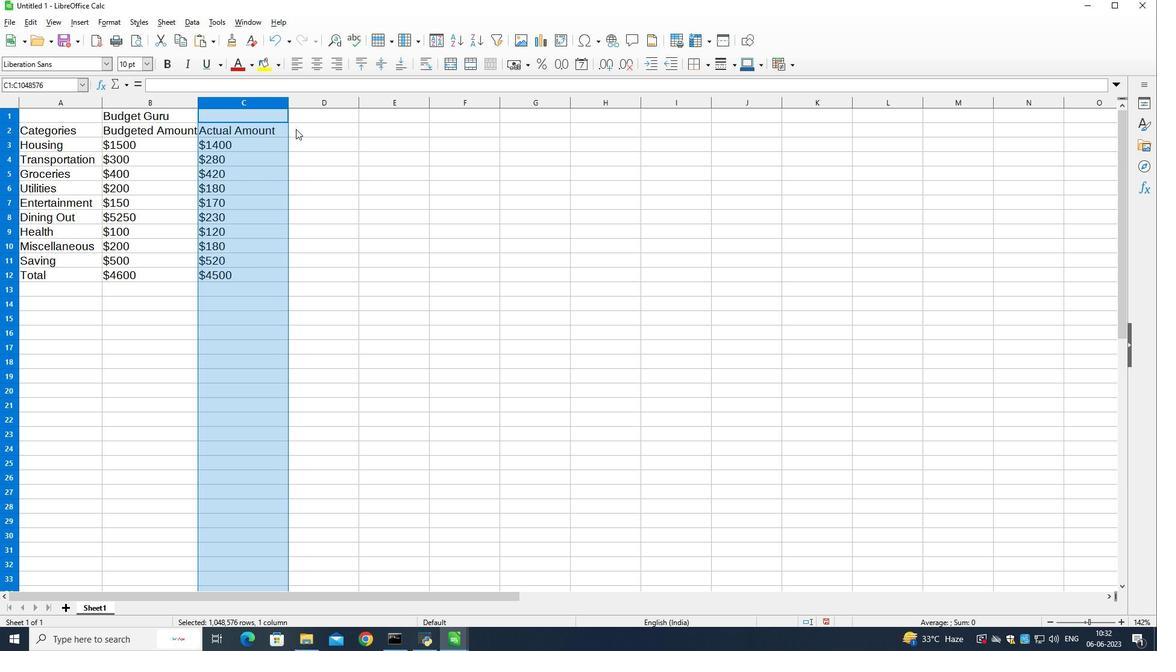 
Action: Key pressed <Key.shift>Difference<Key.down>-<Key.shift>$100<Key.down>-<Key.shift>$20<Key.down>'+<Key.shift>$<Key.down><Key.shift><Key.shift><Key.insert><Key.shift>
Screenshot: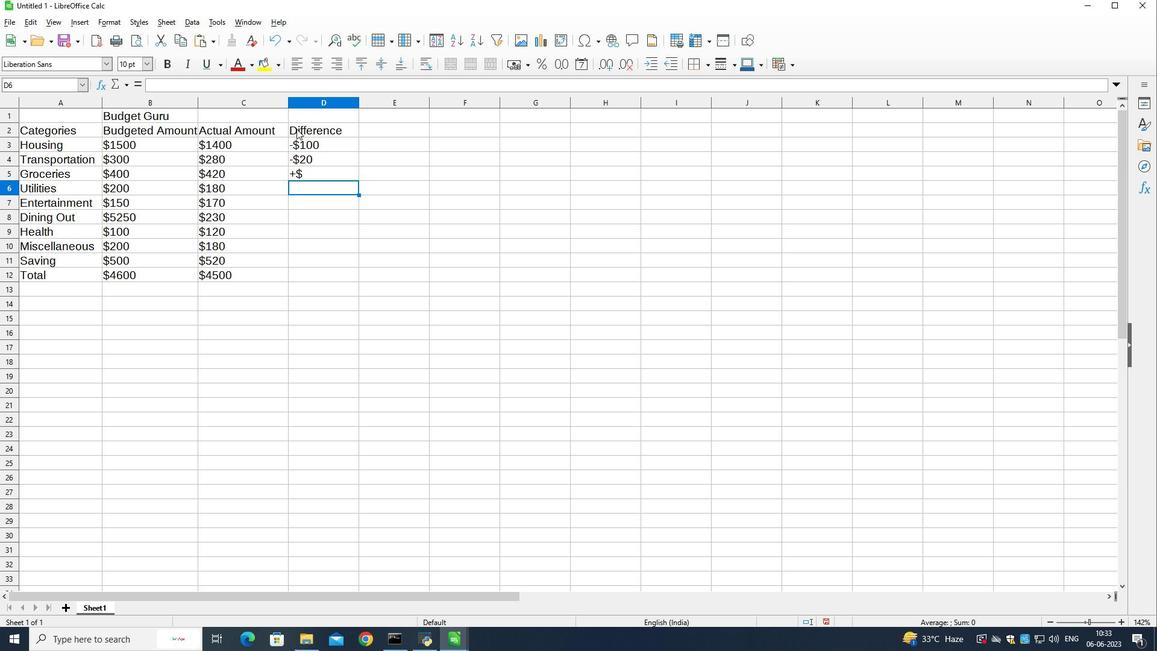 
Action: Mouse moved to (701, 192)
Screenshot: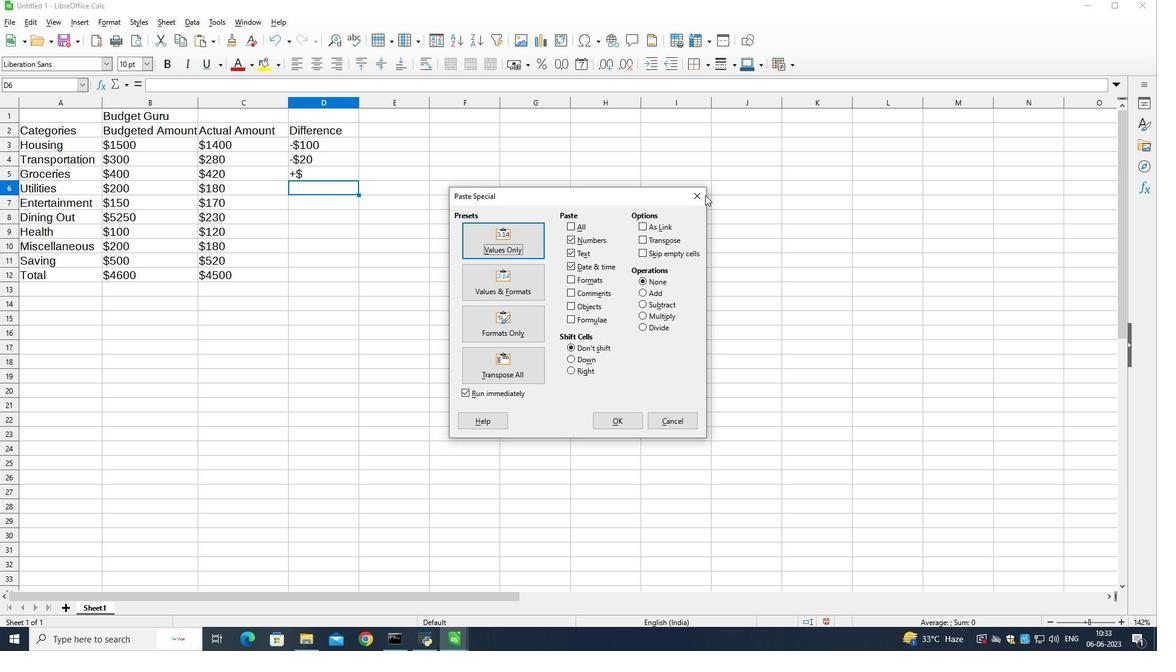 
Action: Mouse pressed left at (701, 192)
Screenshot: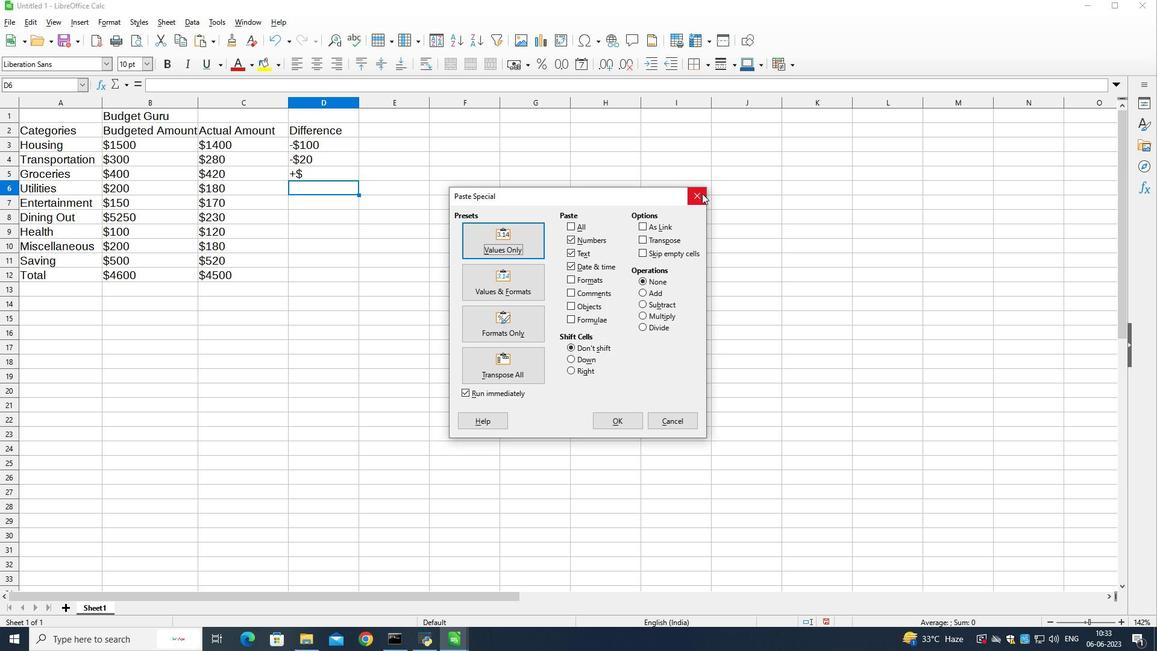 
Action: Mouse moved to (330, 170)
Screenshot: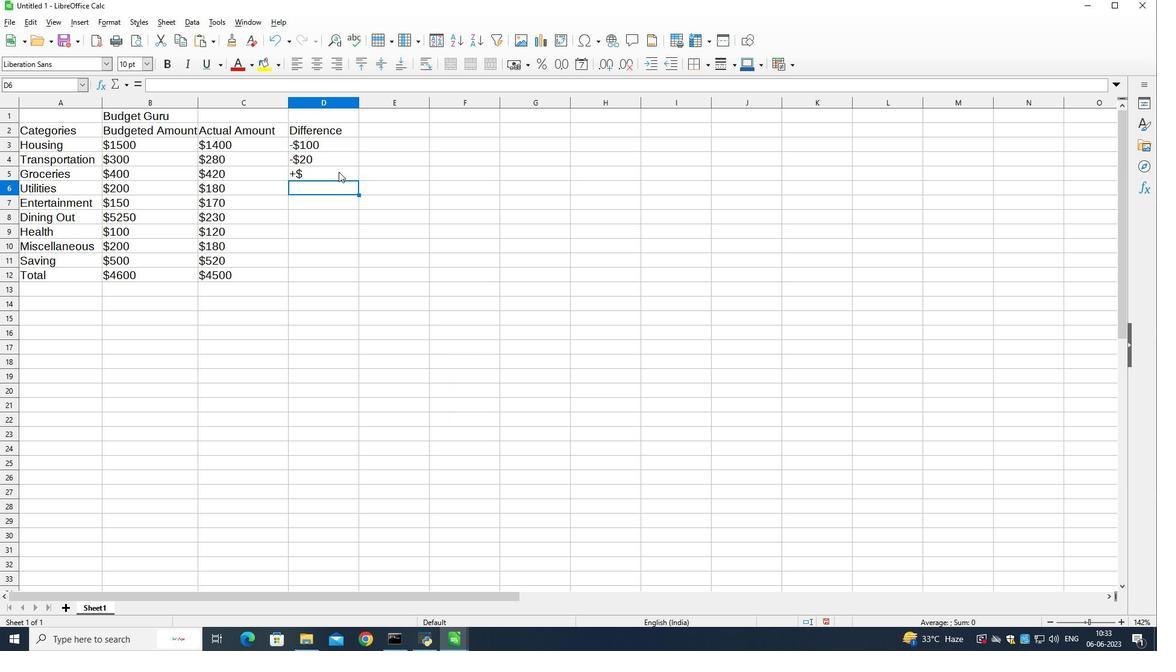 
Action: Mouse pressed left at (330, 170)
Screenshot: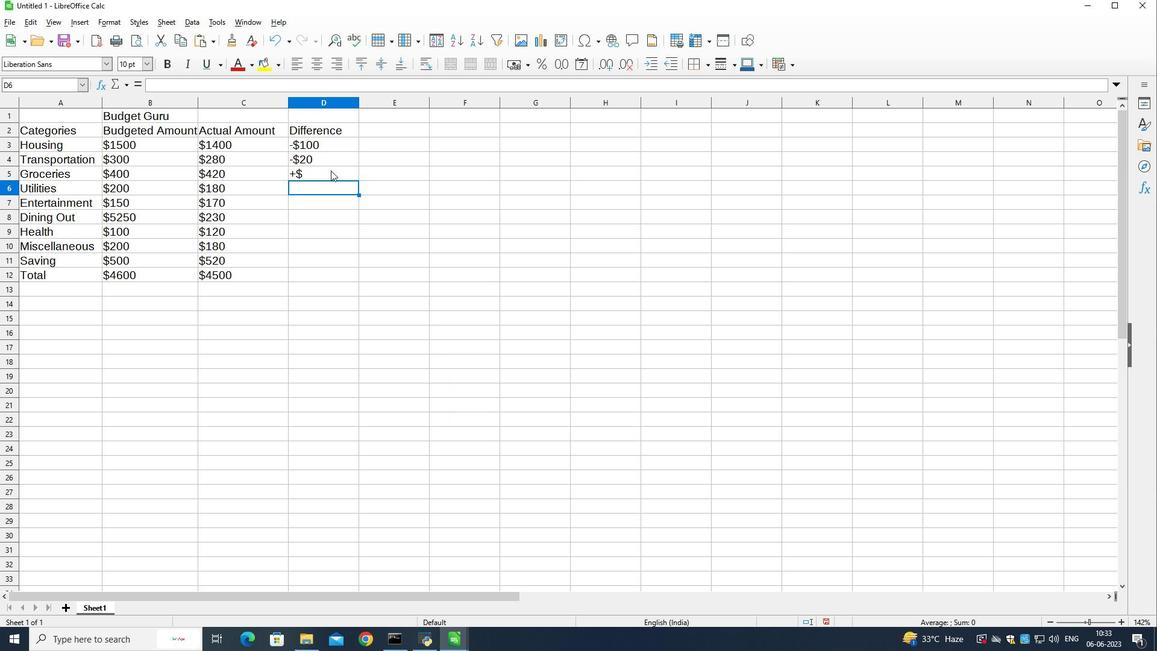
Action: Mouse pressed left at (330, 170)
Screenshot: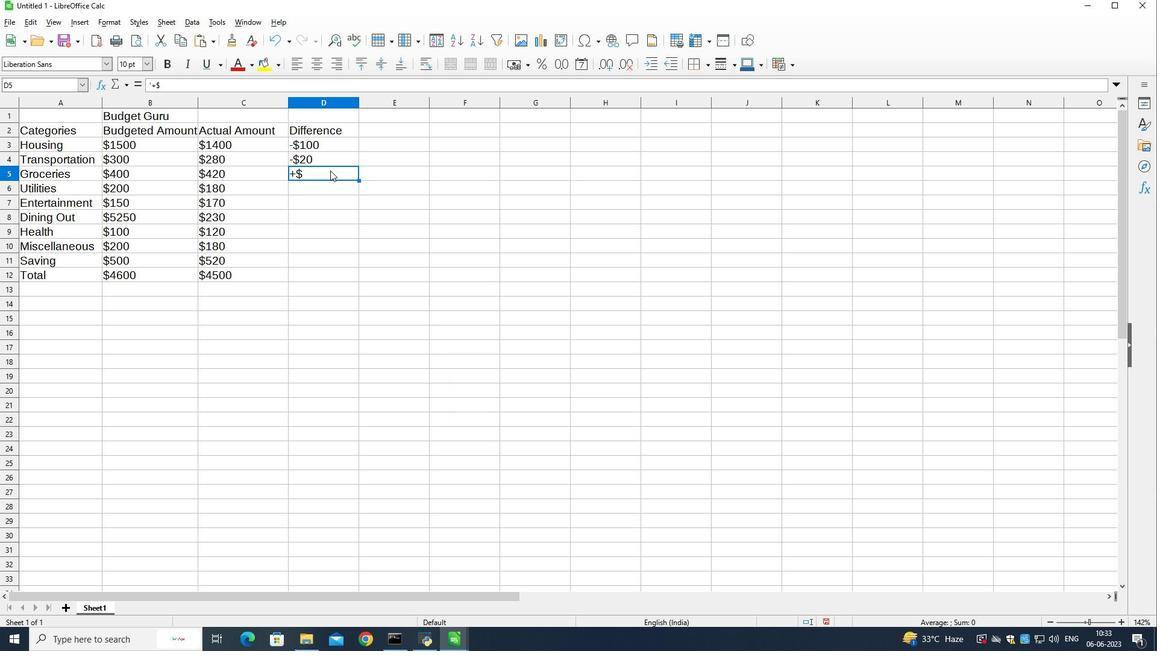 
Action: Mouse pressed left at (330, 170)
Screenshot: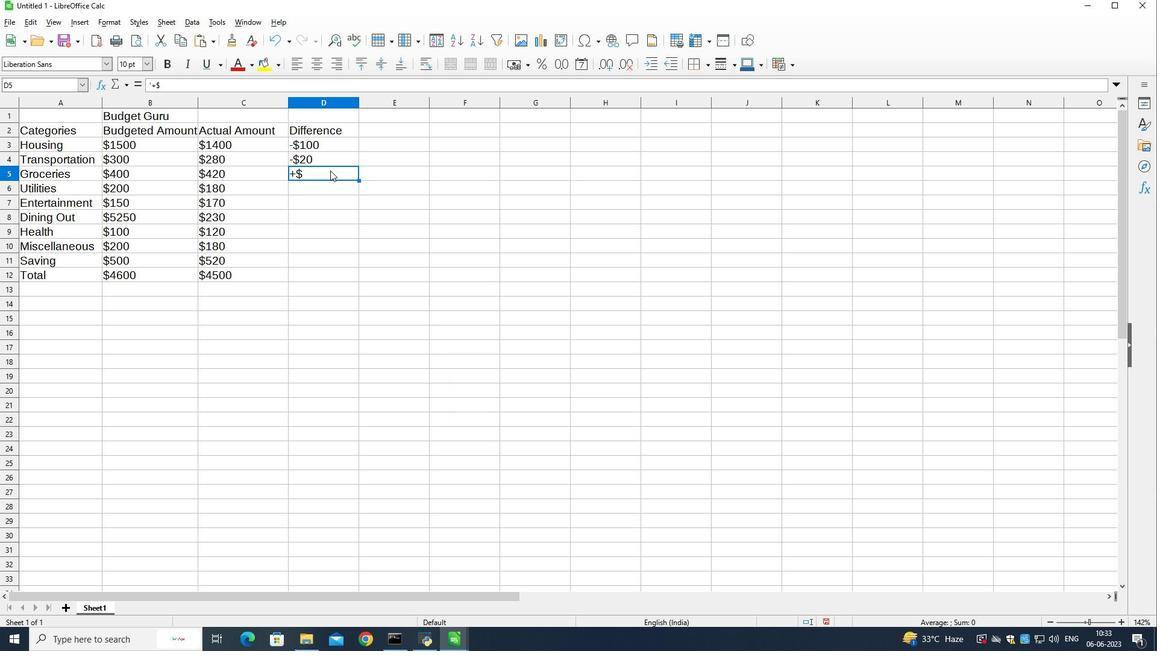 
Action: Mouse pressed left at (330, 170)
Screenshot: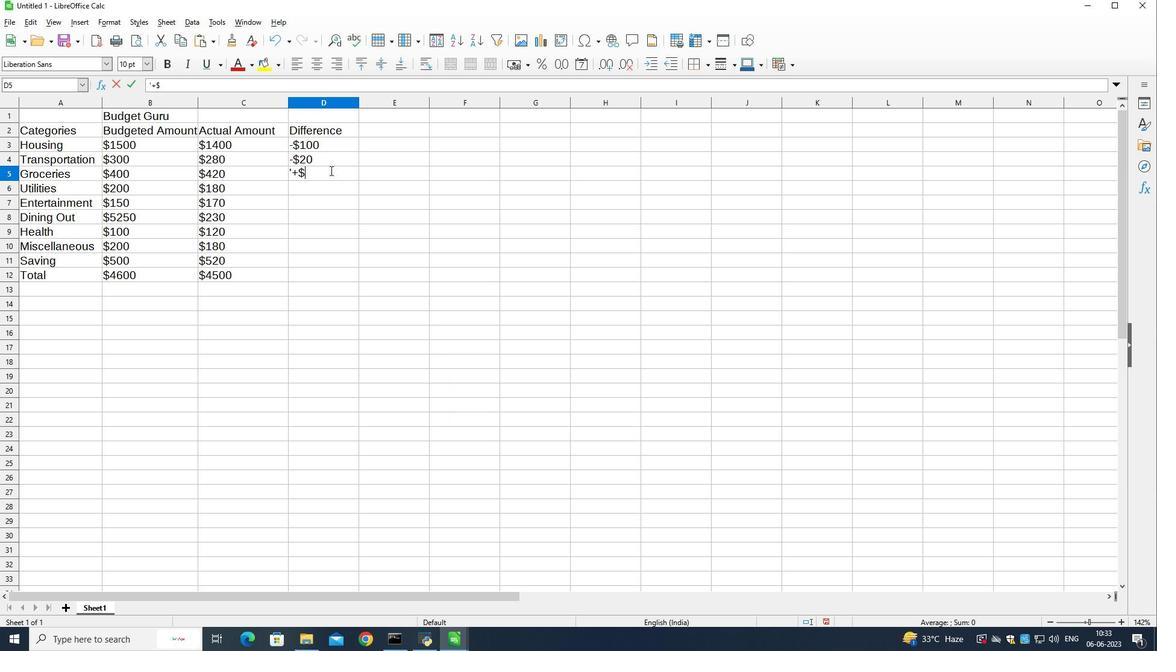 
Action: Mouse pressed left at (330, 170)
Screenshot: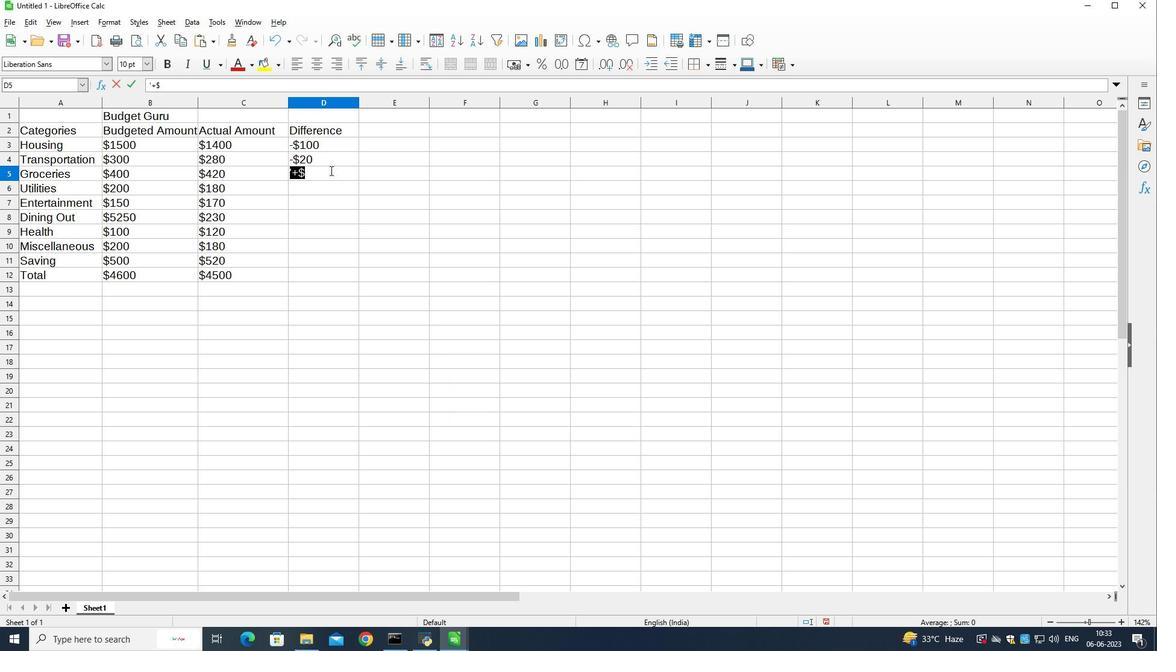 
Action: Mouse pressed left at (330, 170)
Screenshot: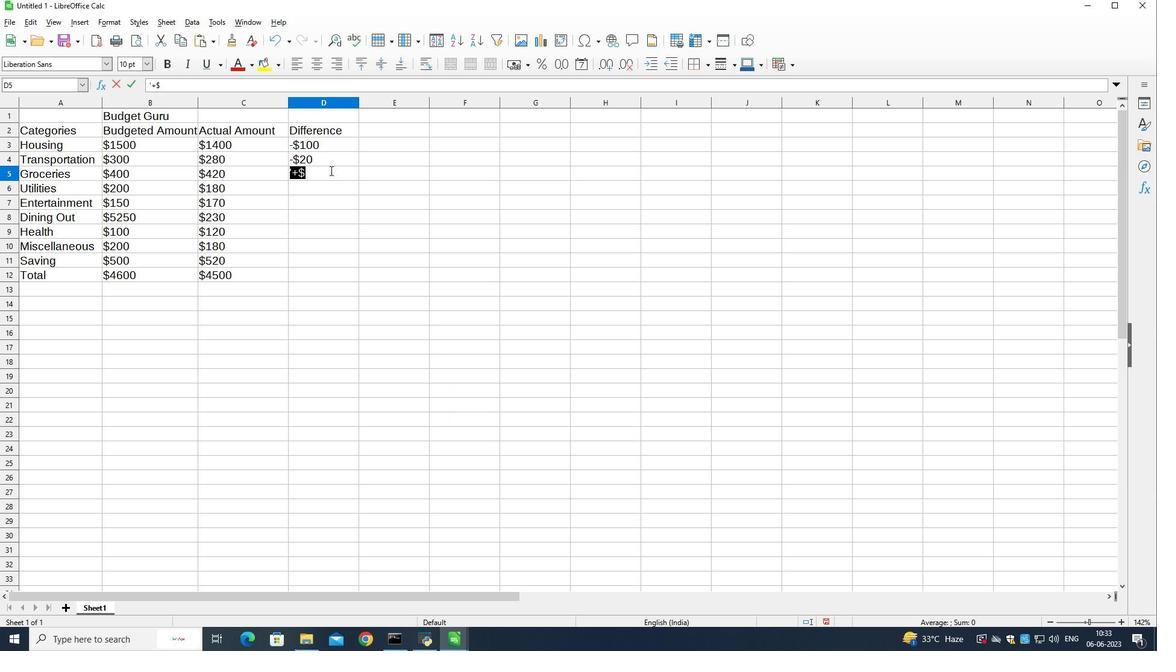 
Action: Mouse moved to (332, 170)
Screenshot: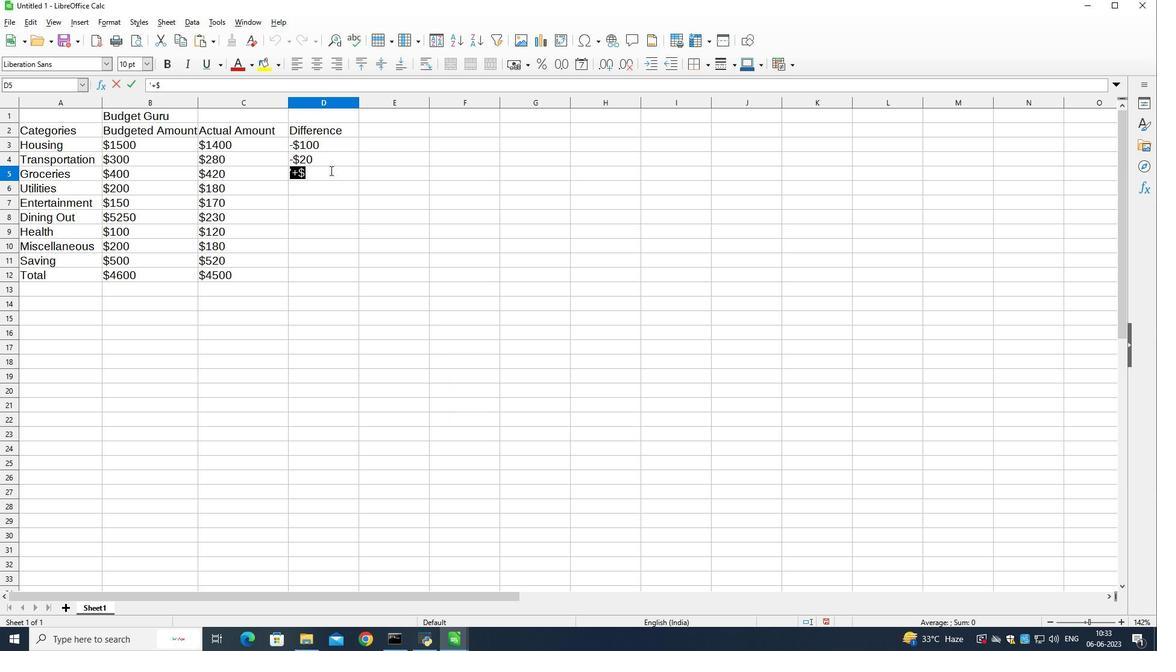 
Action: Mouse pressed left at (332, 170)
Screenshot: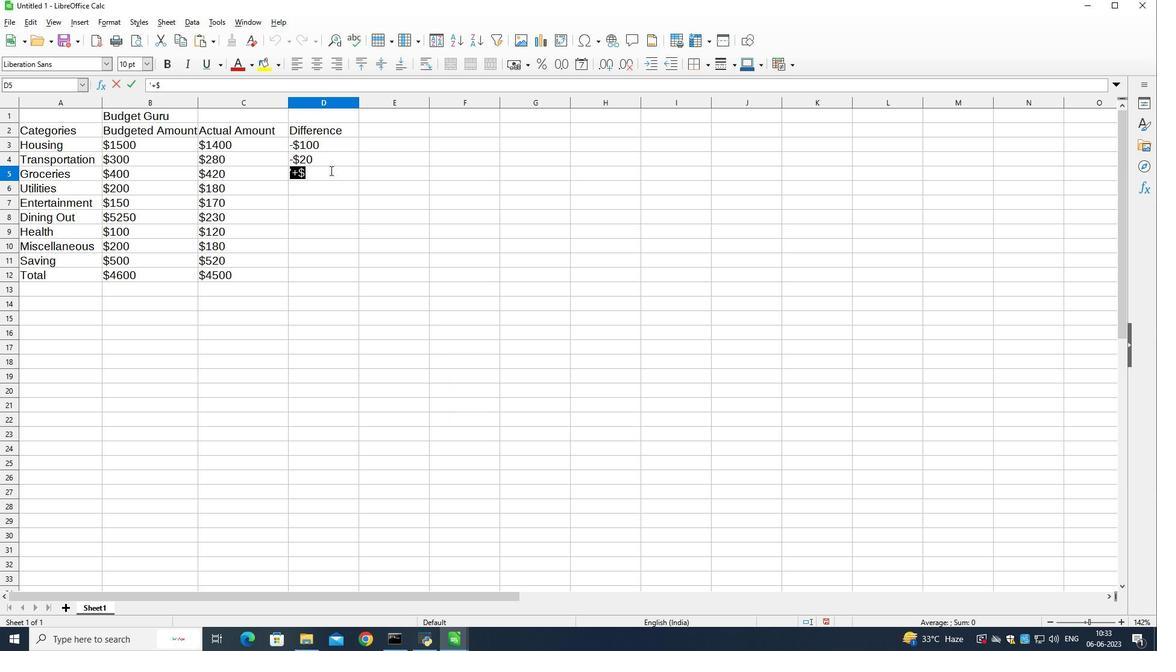 
Action: Mouse moved to (332, 173)
Screenshot: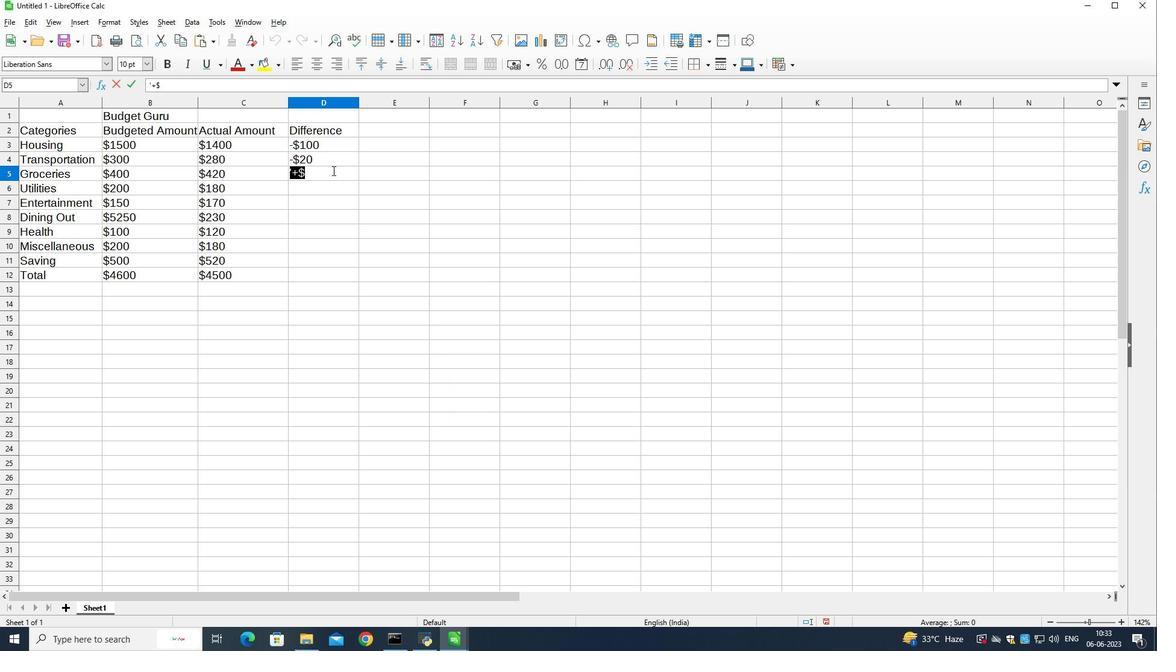 
Action: Mouse pressed left at (332, 173)
Screenshot: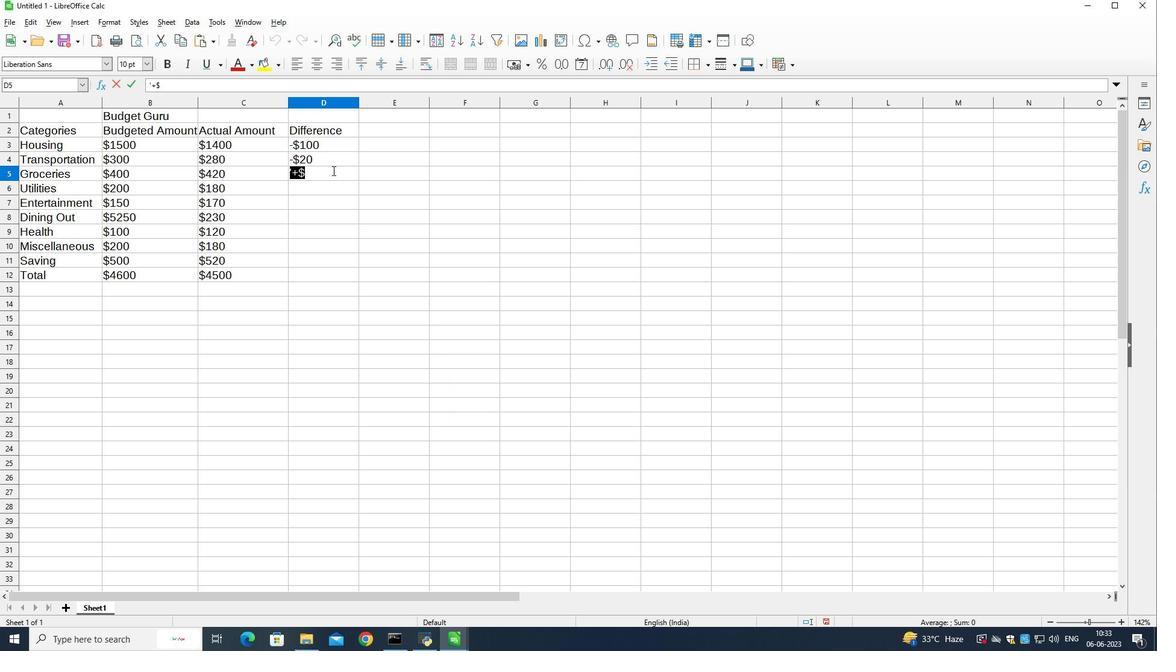 
Action: Mouse moved to (335, 175)
Screenshot: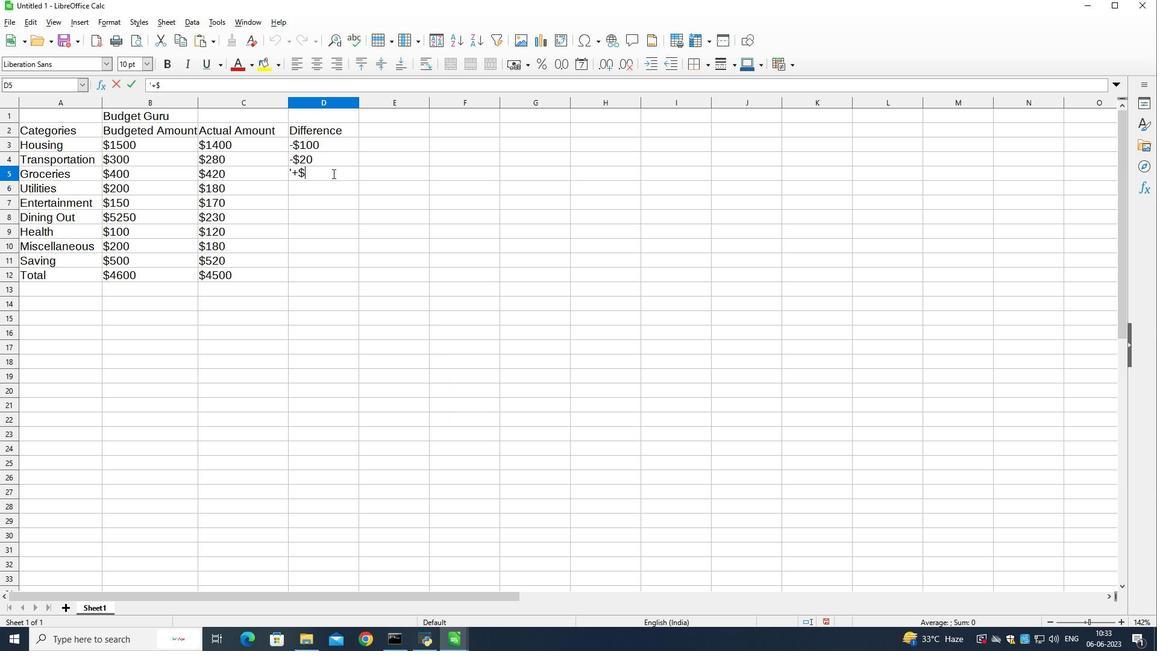 
Action: Key pressed 20
Screenshot: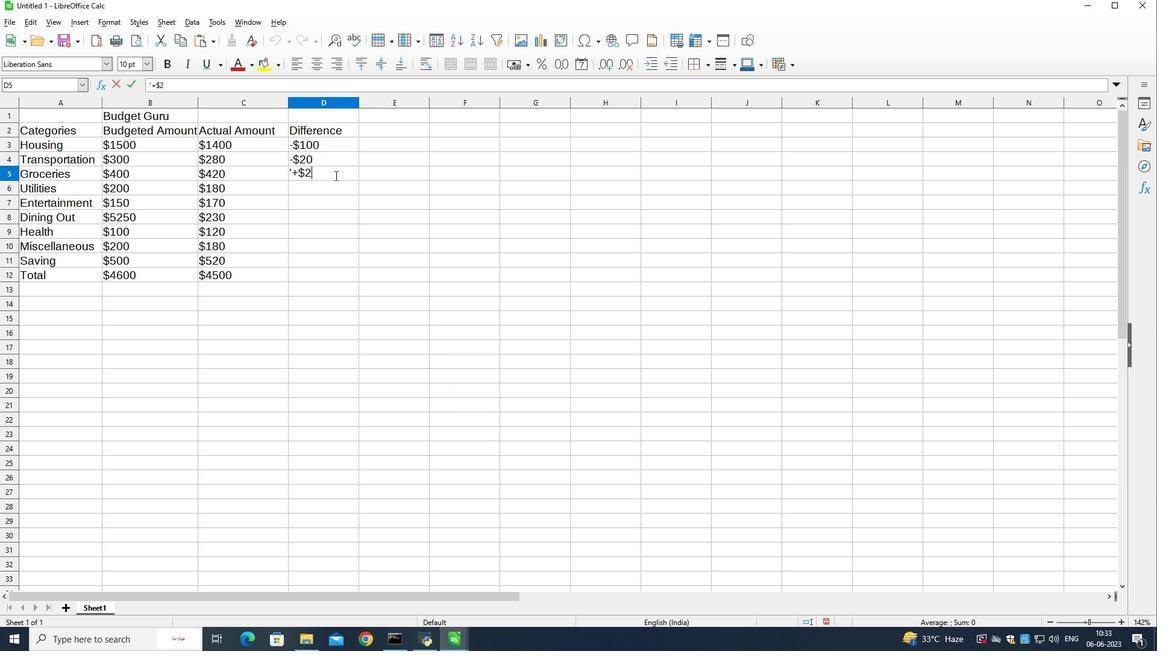 
Action: Mouse moved to (336, 185)
Screenshot: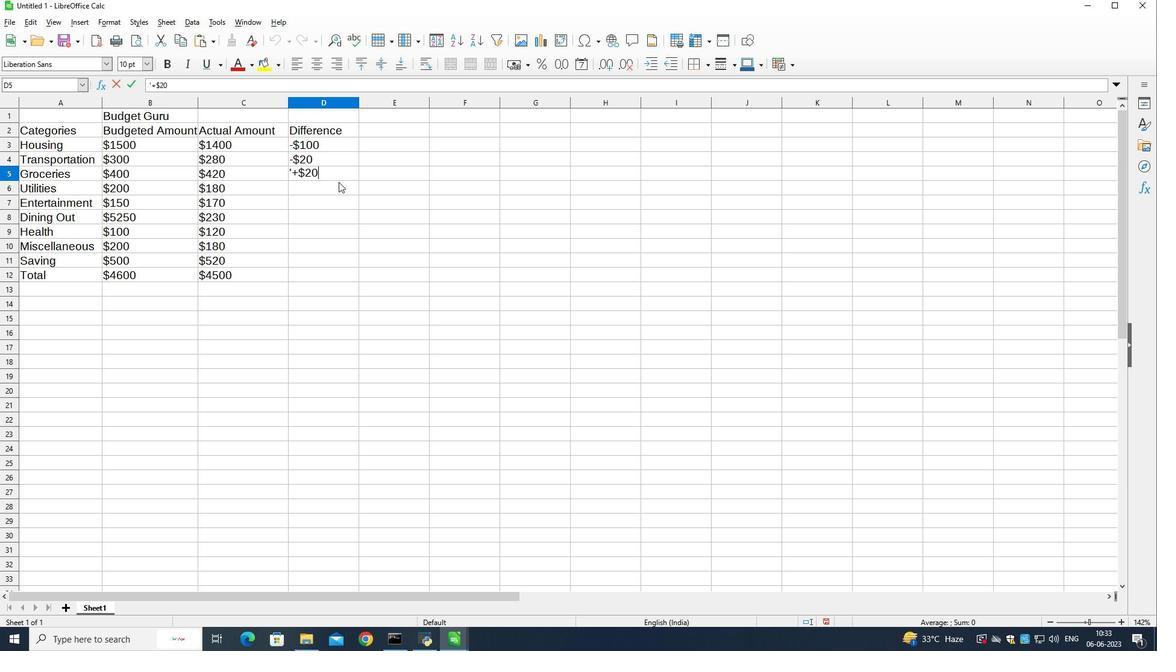 
Action: Mouse pressed left at (336, 185)
Screenshot: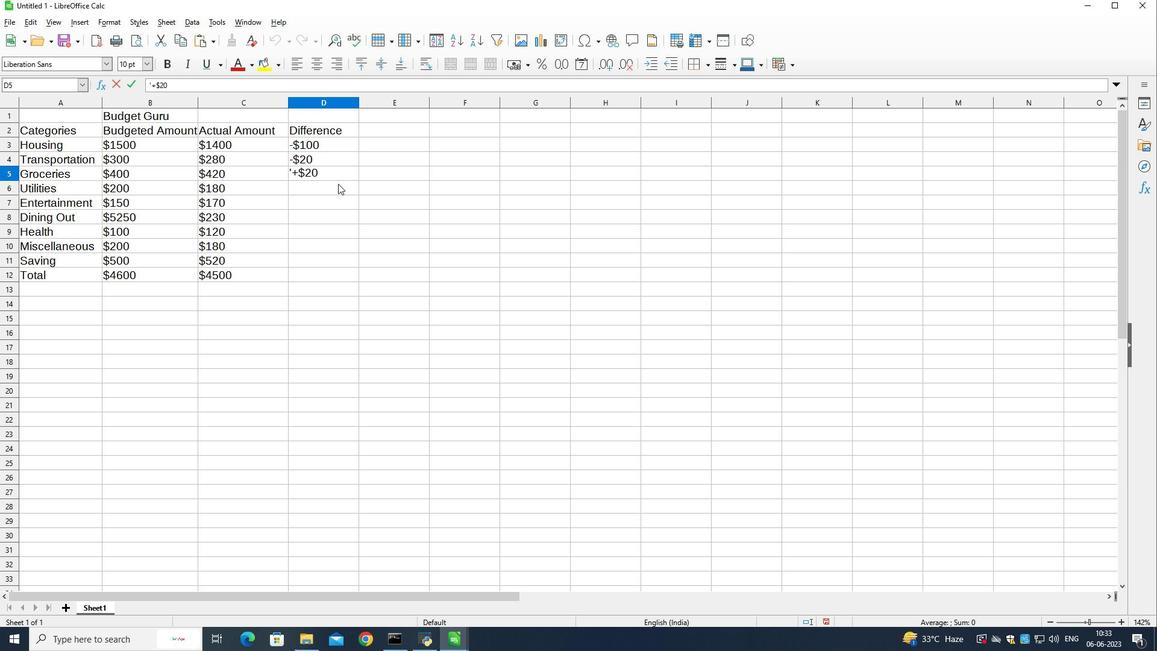 
Action: Mouse moved to (336, 185)
Screenshot: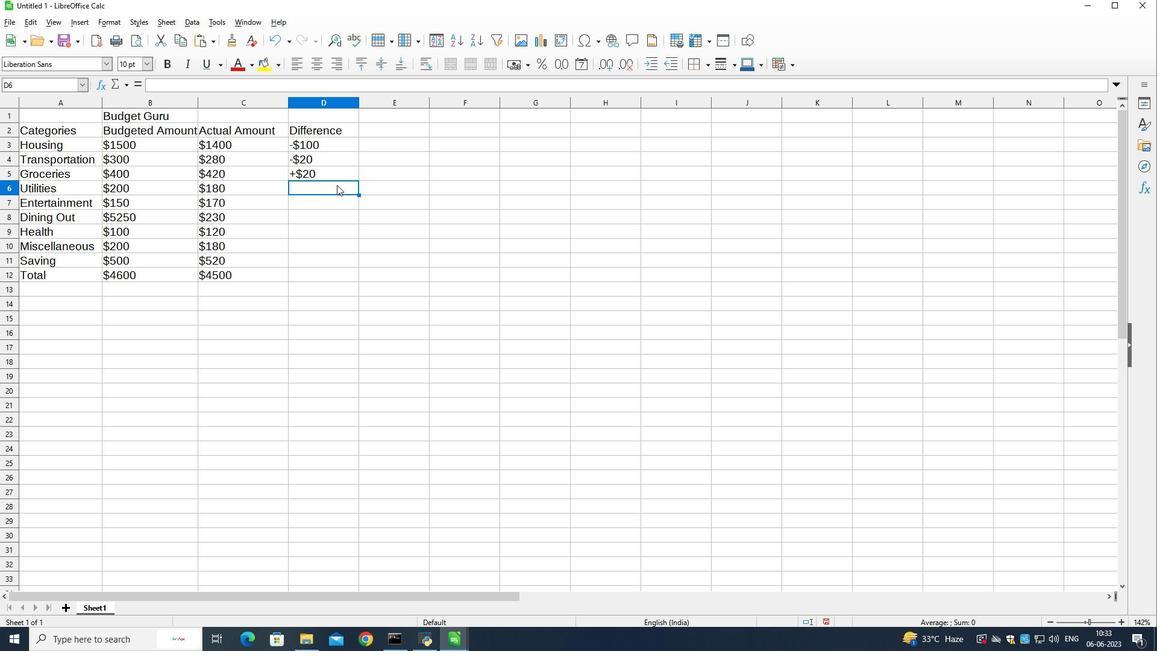 
Action: Key pressed -<Key.shift>$20<Key.down>'+<Key.shift>$20<Key.down>-<Key.shift>$20<Key.down>'+<Key.shift>$20<Key.down>-4<Key.shift><Key.backspace><Key.shift>$20<Key.down>'+<Key.shift>$20<Key.down><Key.shift>$<Key.backspace>-<Key.shift>$100
Screenshot: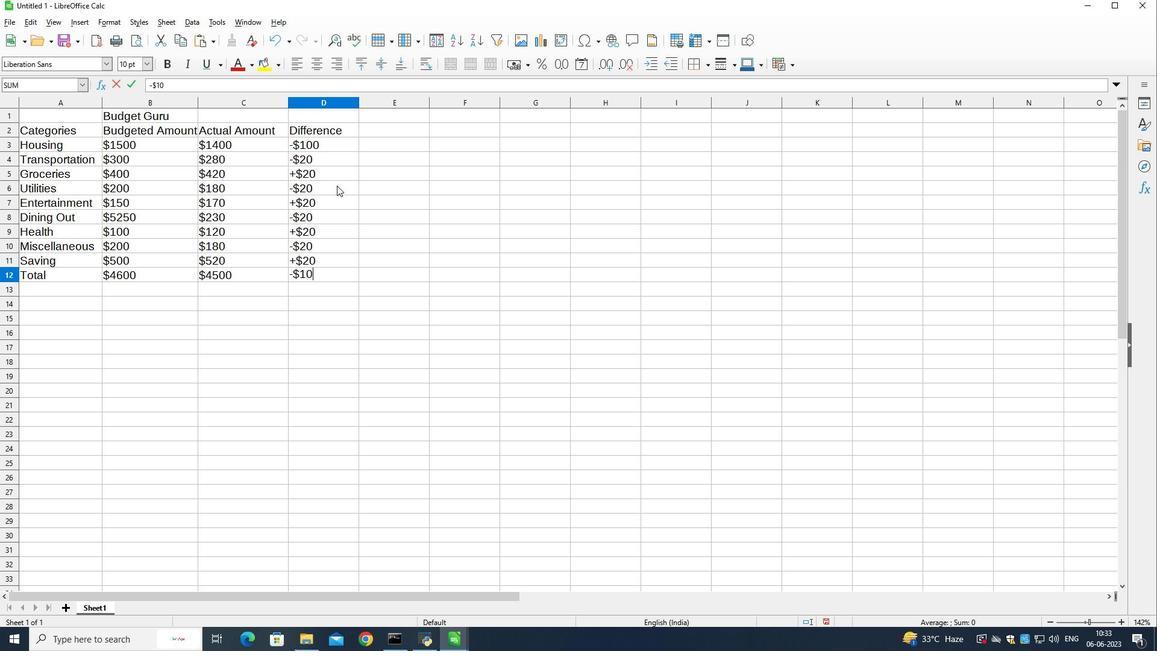 
Action: Mouse moved to (619, 454)
Screenshot: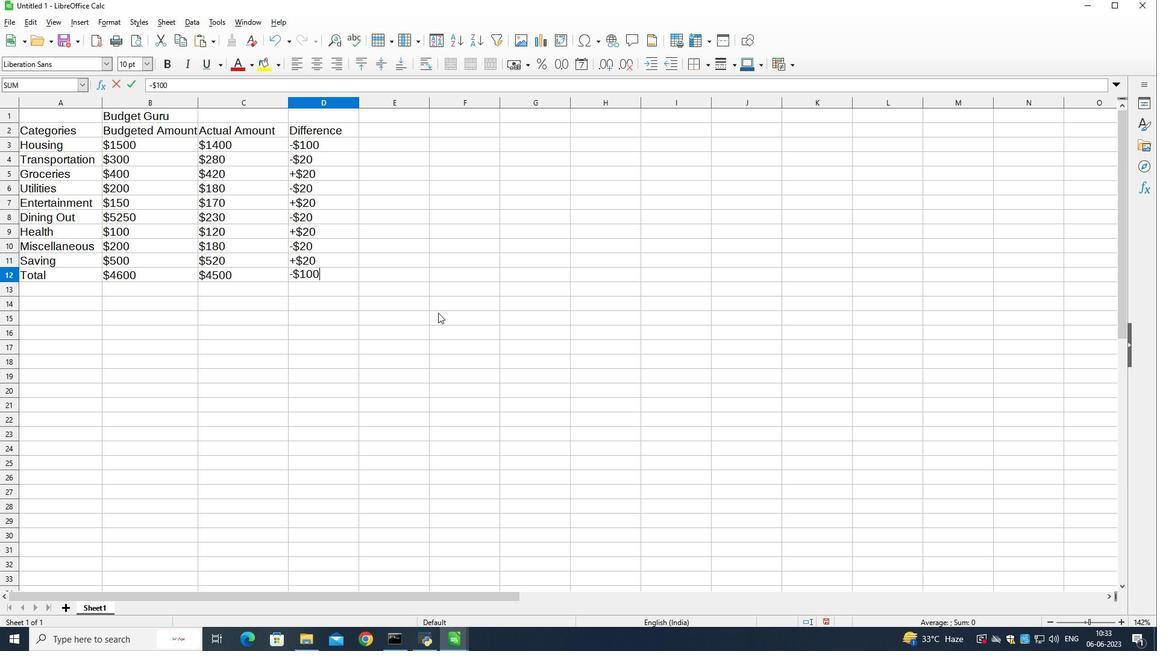 
Action: Mouse pressed left at (619, 454)
Screenshot: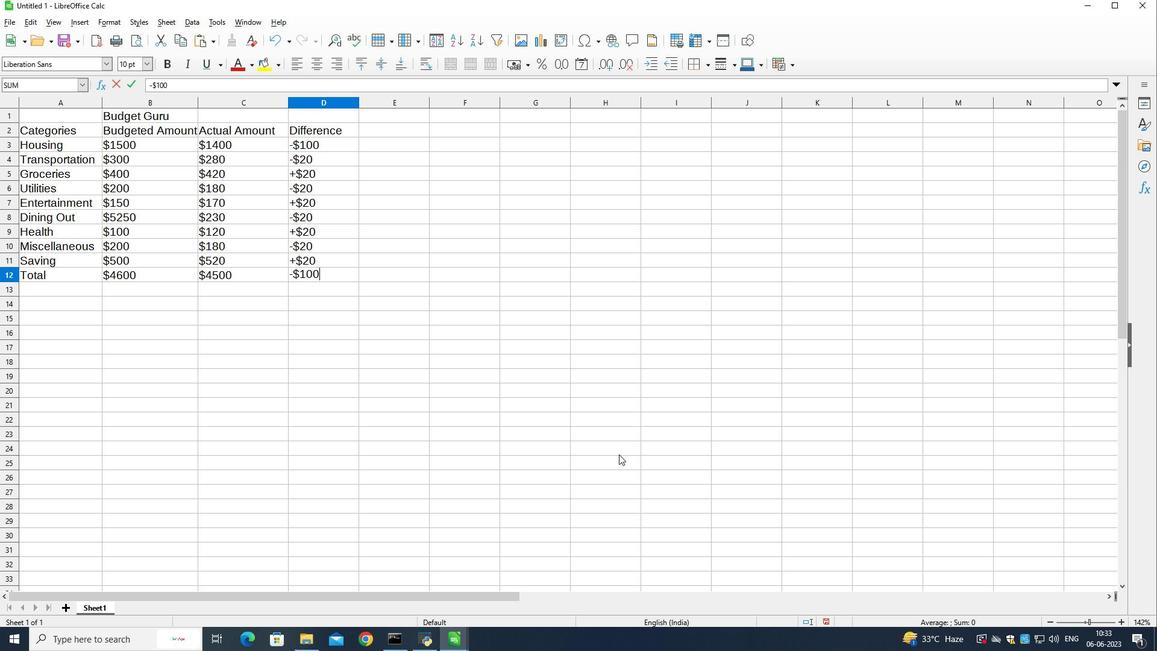 
Action: Mouse moved to (7, 20)
Screenshot: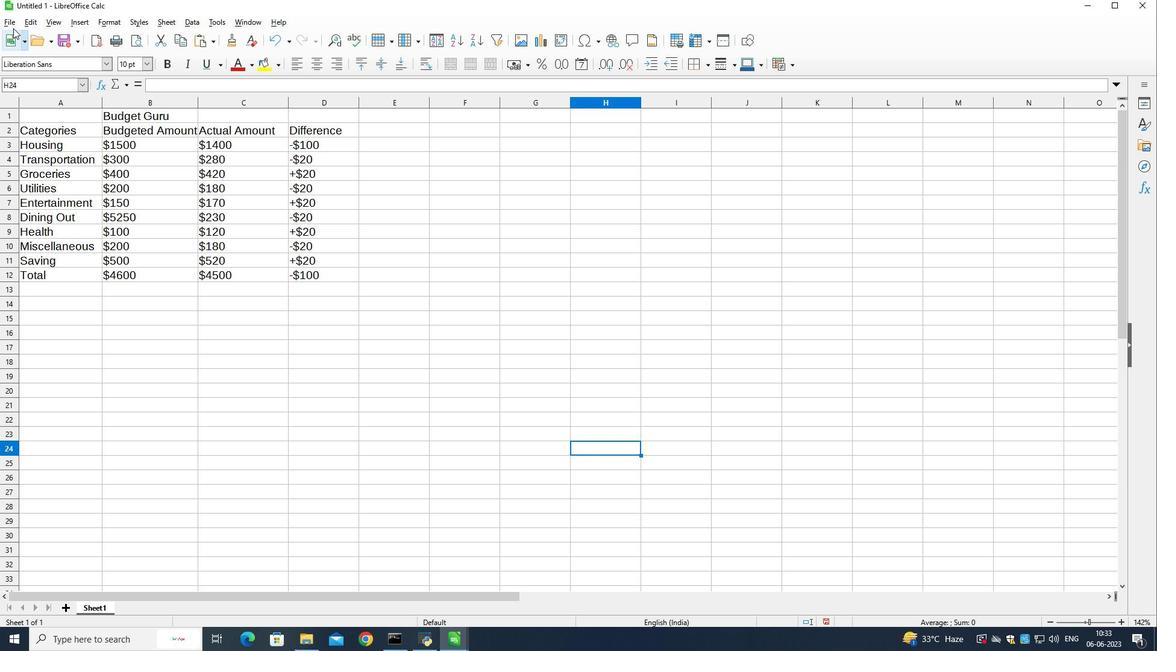 
Action: Mouse pressed left at (7, 20)
Screenshot: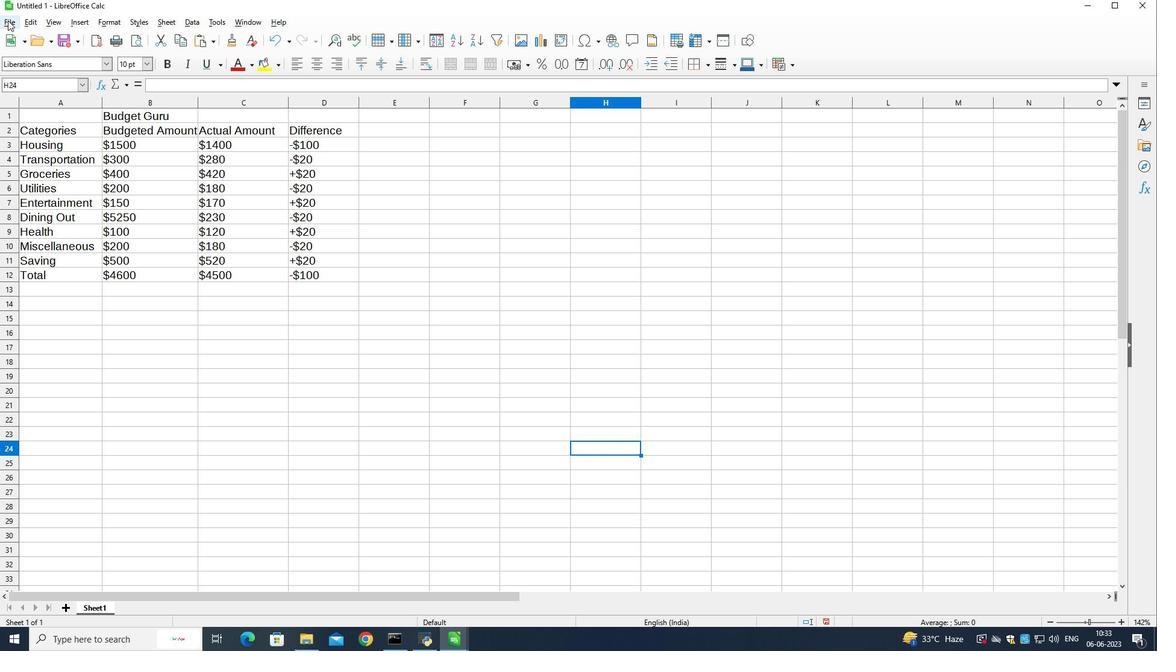 
Action: Mouse moved to (35, 176)
Screenshot: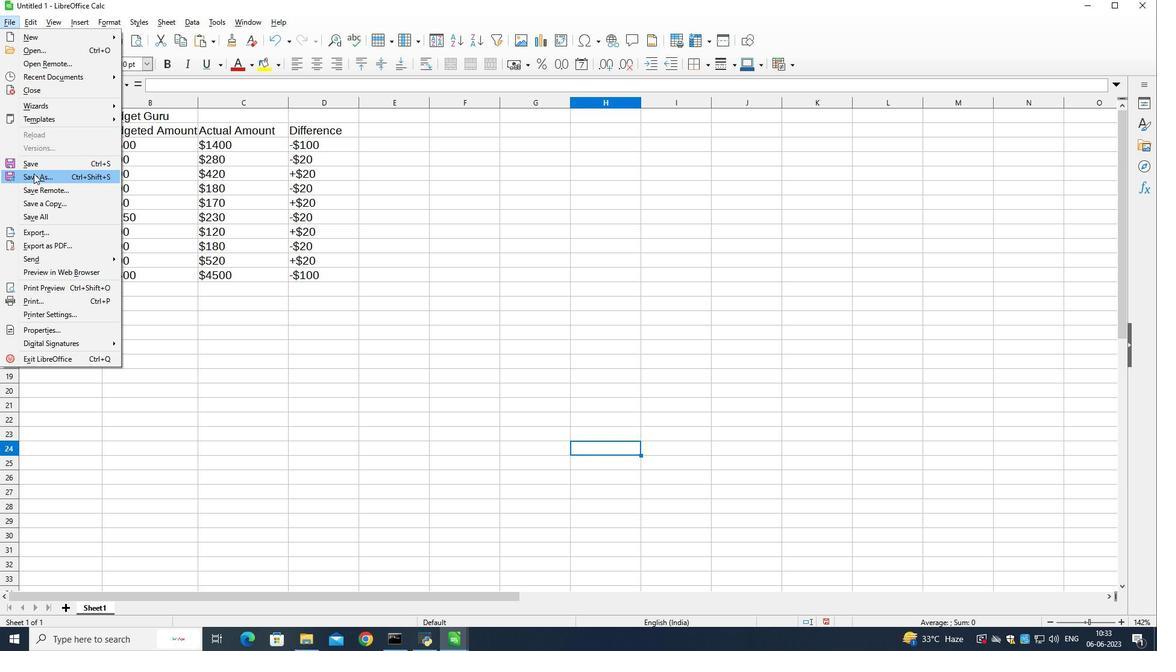 
Action: Mouse pressed left at (35, 176)
Screenshot: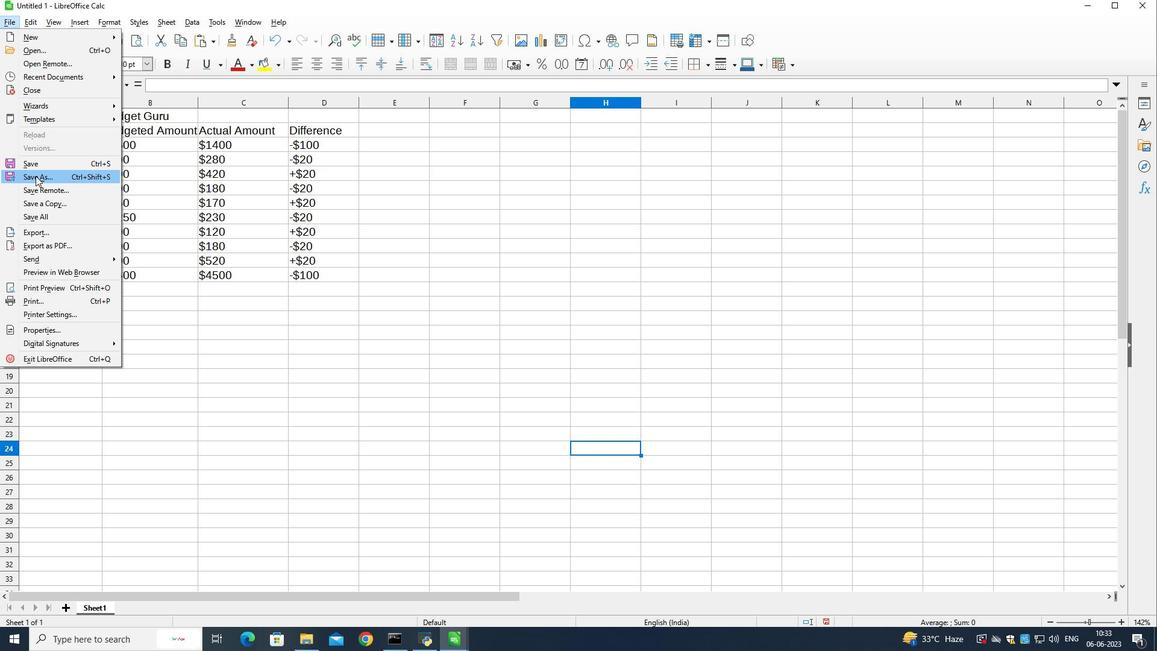 
Action: Mouse moved to (269, 203)
Screenshot: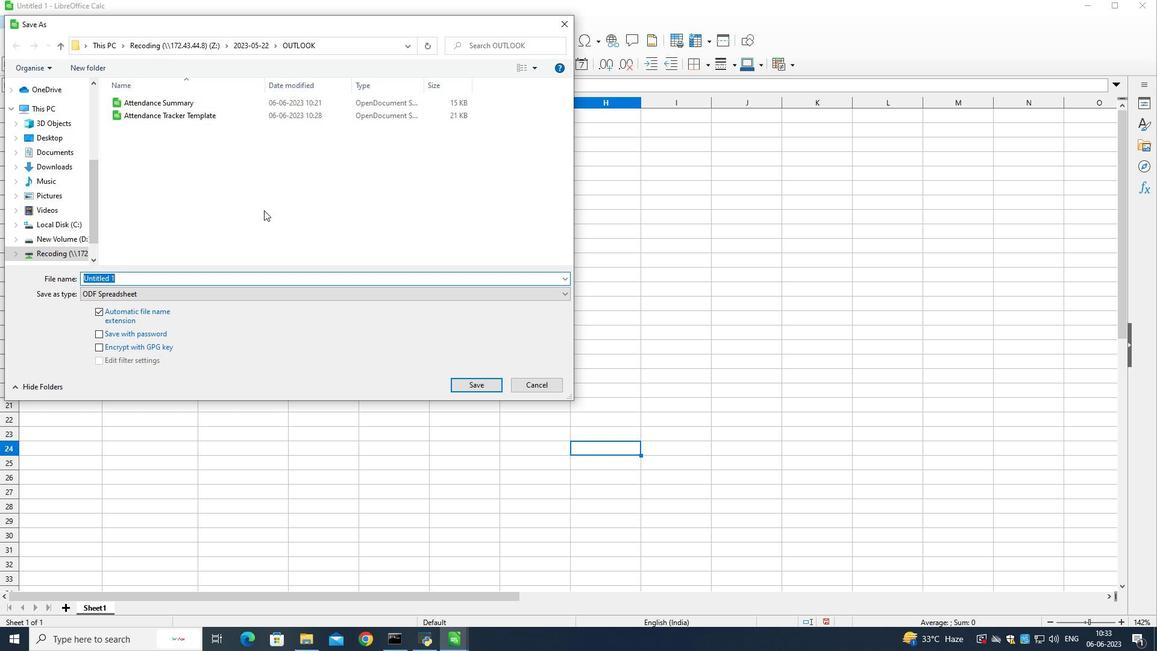 
Action: Key pressed <Key.shift>Attendance<Key.space><Key.shift>Tracking<Key.space><Key.shift><Key.shift><Key.shift><Key.shift><Key.shift><Key.shift><Key.shift><Key.shift><Key.shift>Sheet<Key.enter>
Screenshot: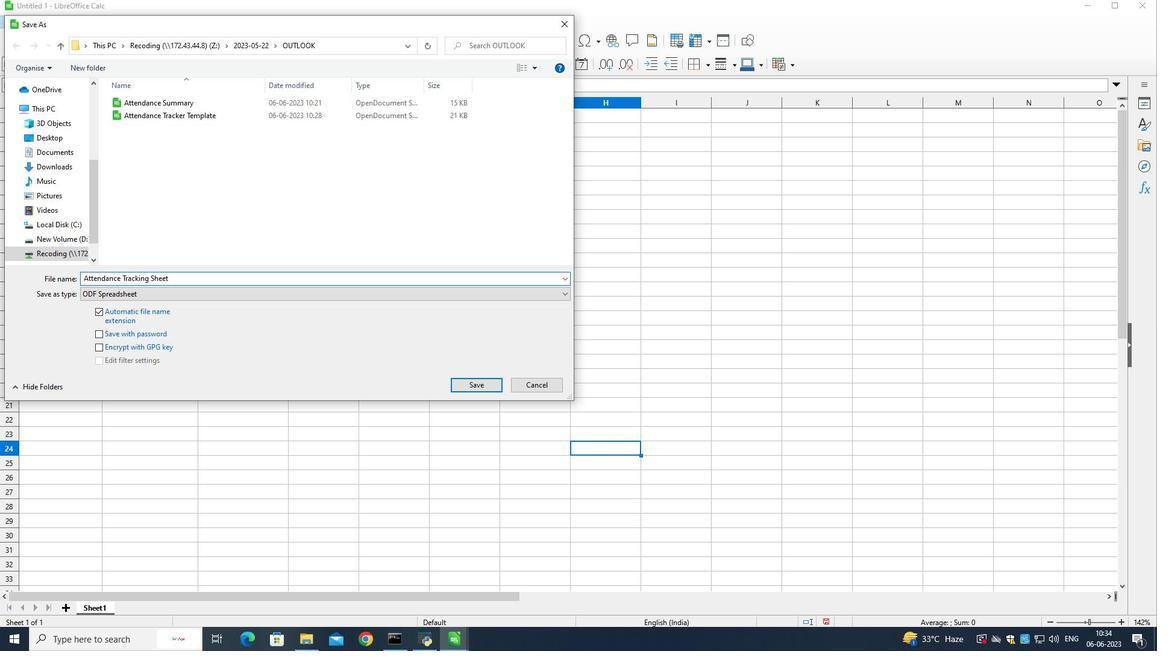 
Action: Mouse moved to (288, 328)
Screenshot: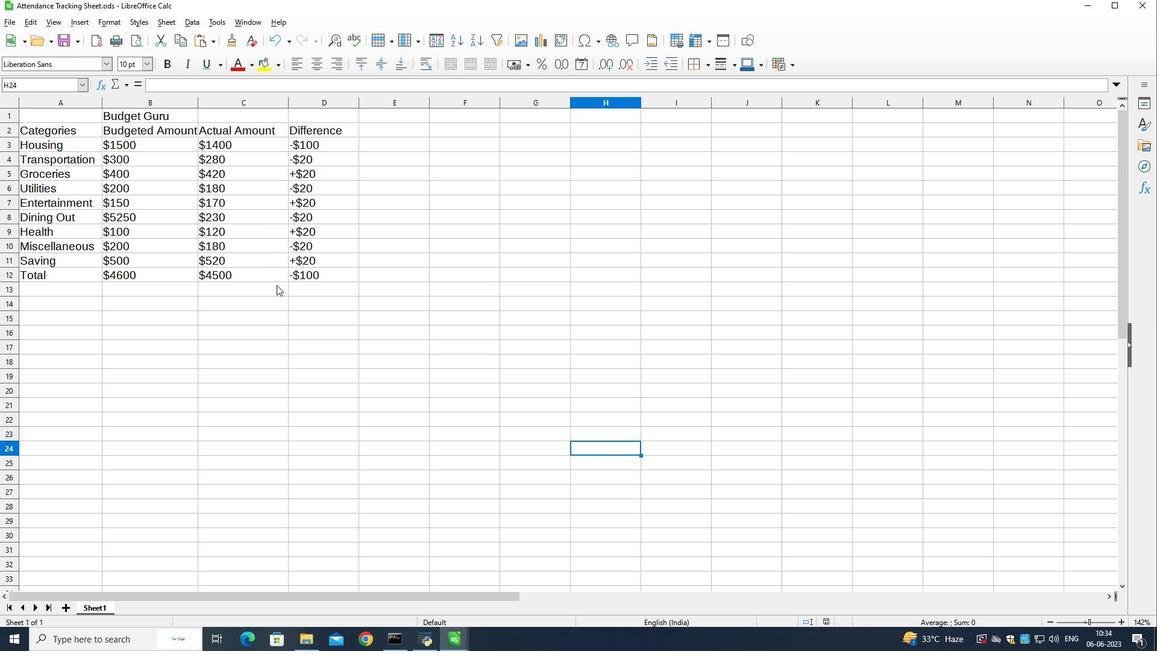 
